 Task: Add Sprouts Salt & Vinegar Kettle Chips to the cart.
Action: Mouse moved to (30, 291)
Screenshot: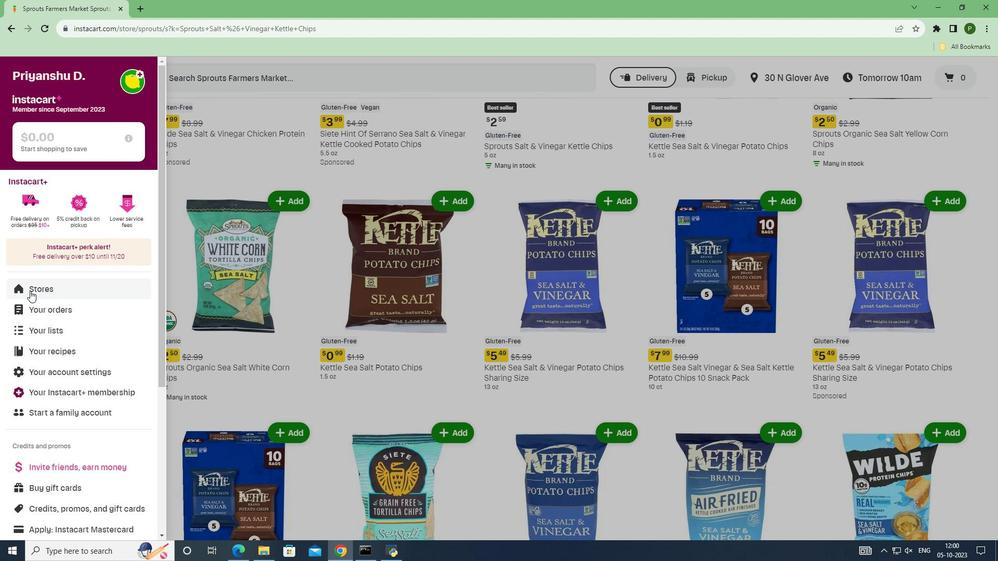 
Action: Mouse pressed left at (30, 291)
Screenshot: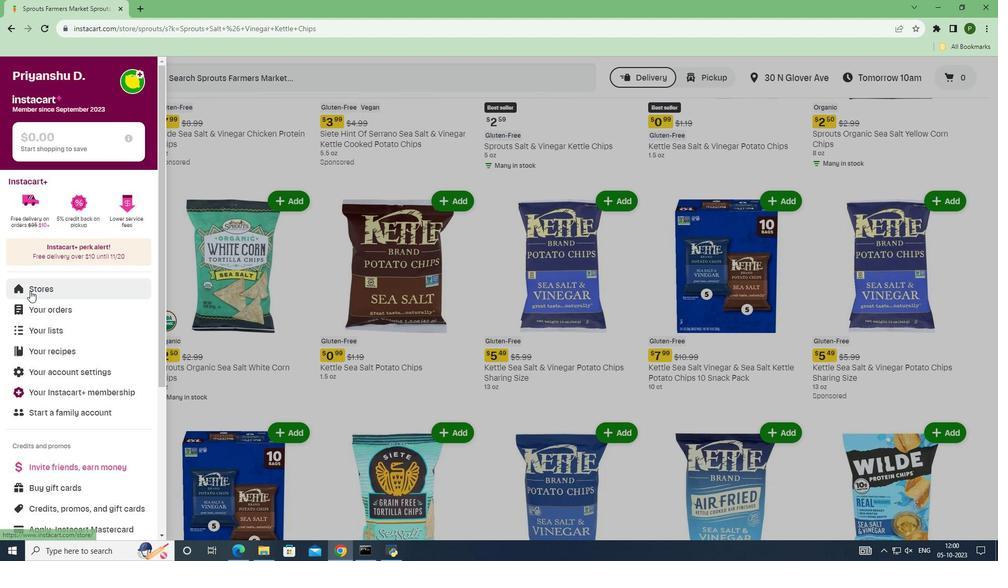 
Action: Mouse moved to (237, 128)
Screenshot: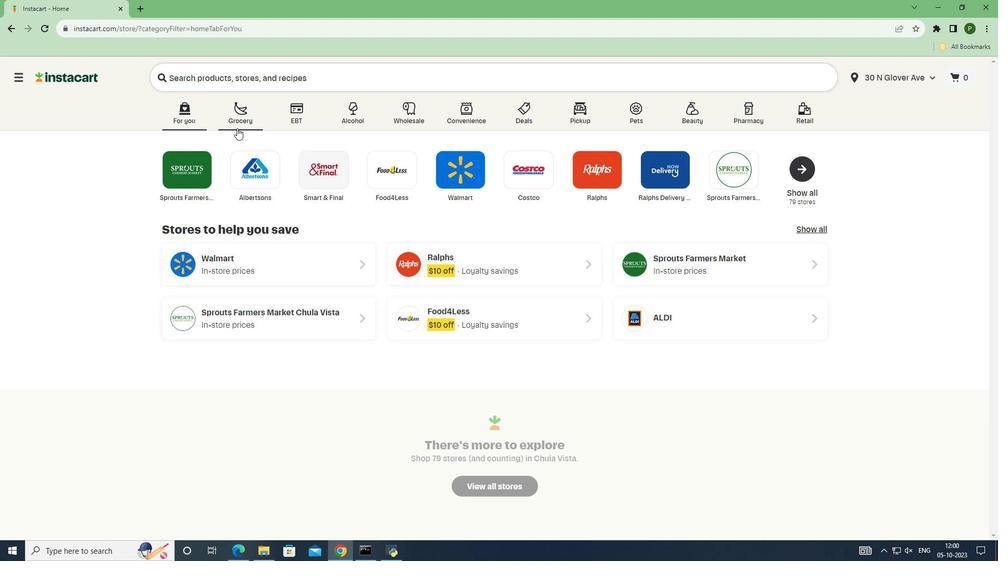 
Action: Mouse pressed left at (237, 128)
Screenshot: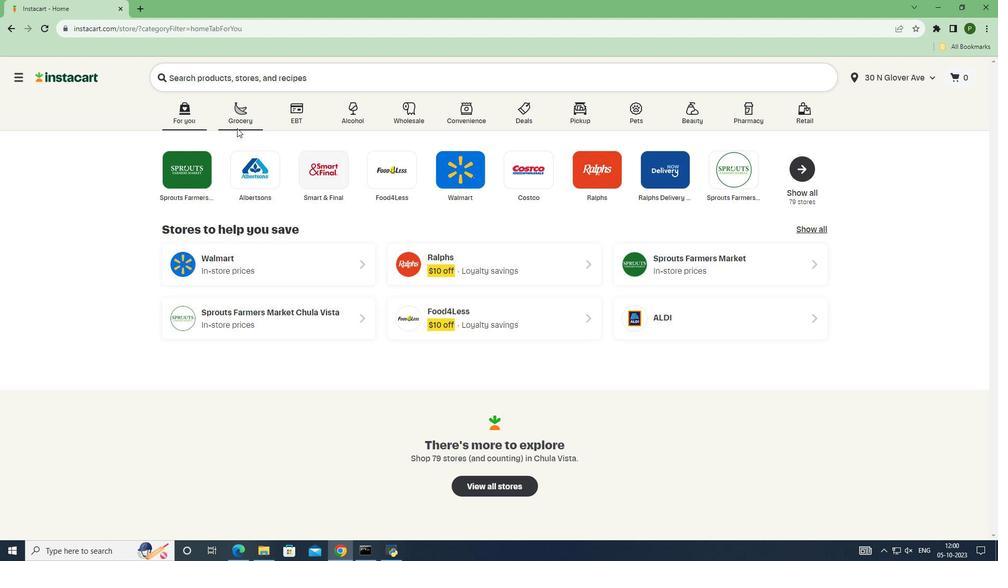 
Action: Mouse moved to (624, 244)
Screenshot: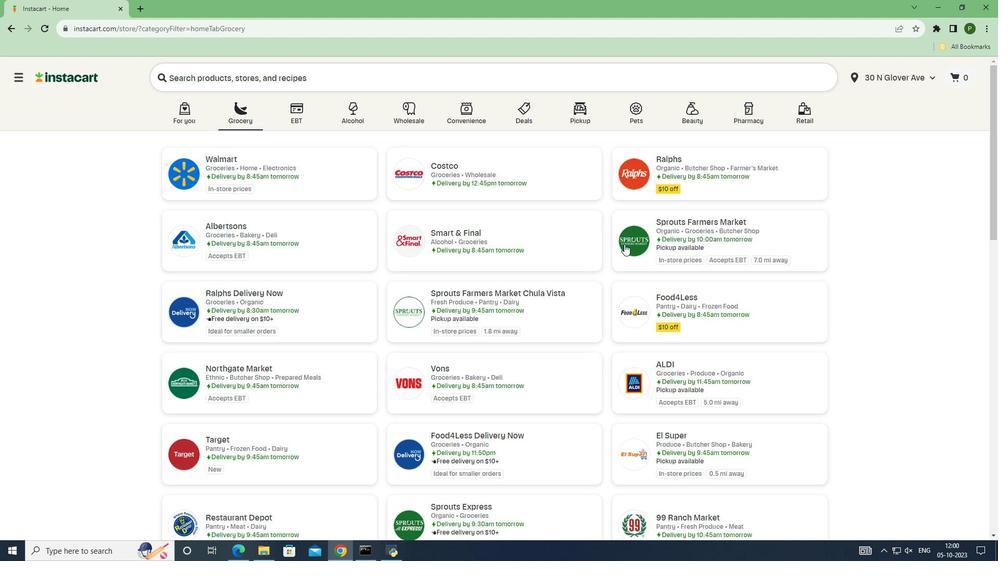 
Action: Mouse pressed left at (624, 244)
Screenshot: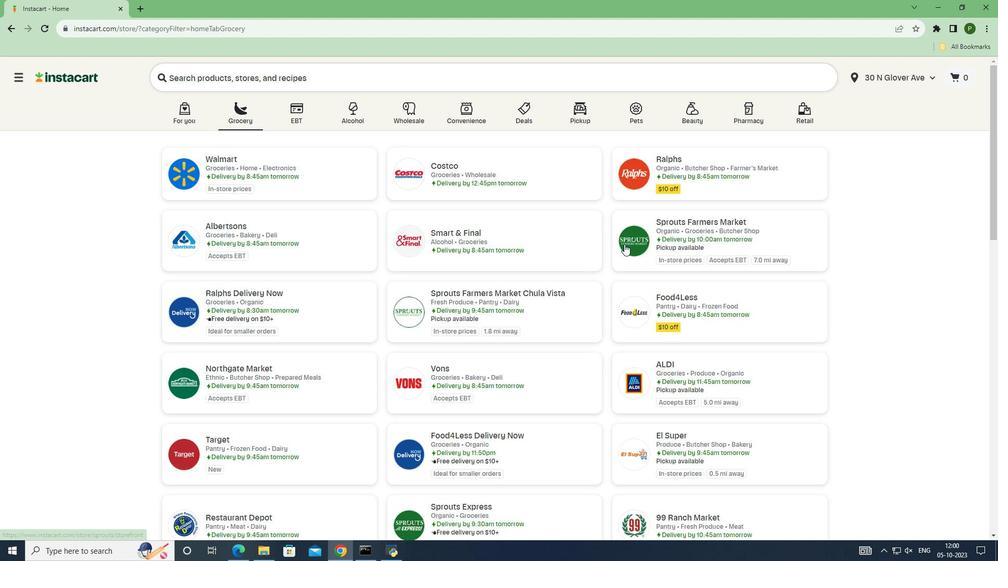 
Action: Mouse moved to (92, 299)
Screenshot: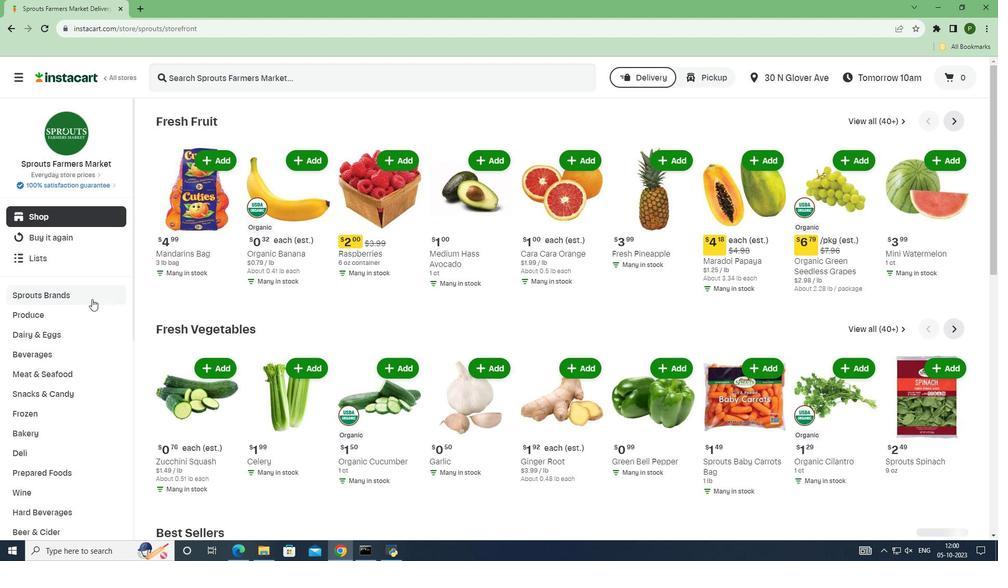 
Action: Mouse pressed left at (92, 299)
Screenshot: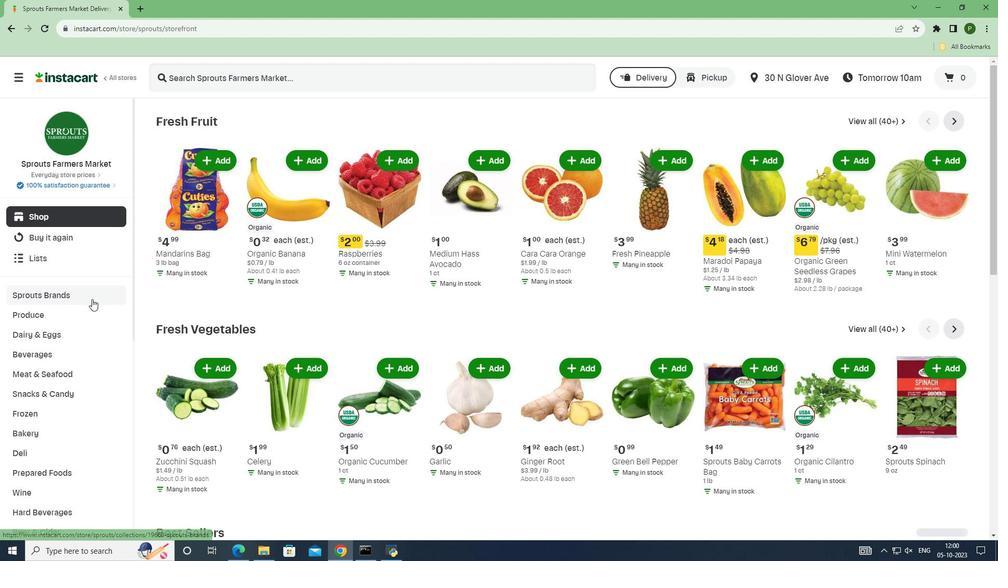 
Action: Mouse moved to (59, 376)
Screenshot: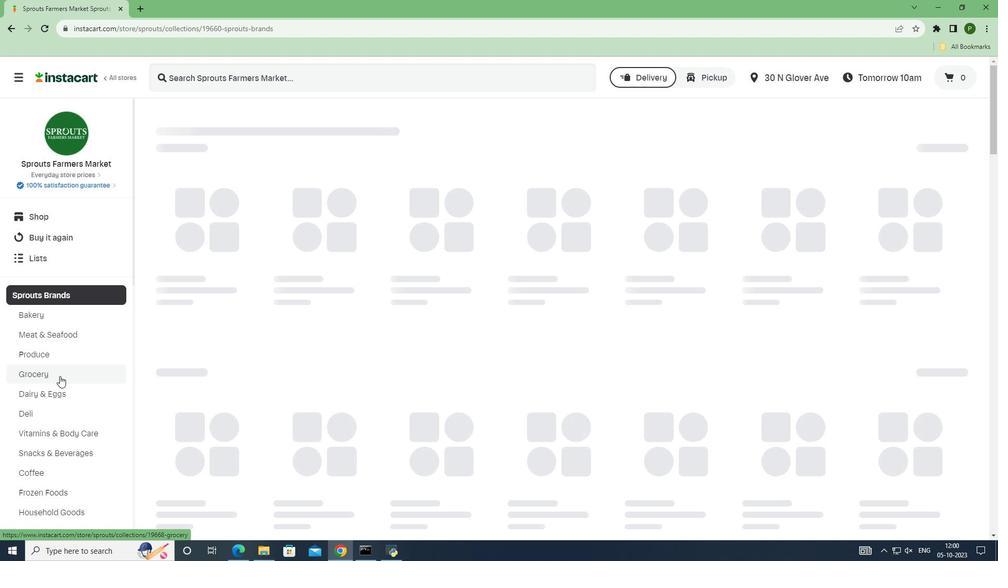 
Action: Mouse pressed left at (59, 376)
Screenshot: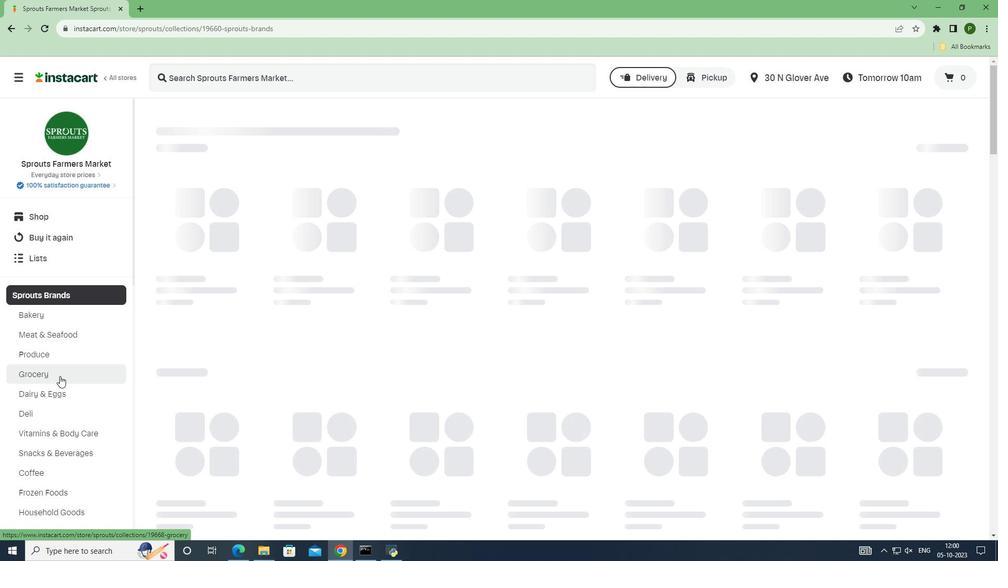 
Action: Mouse moved to (223, 250)
Screenshot: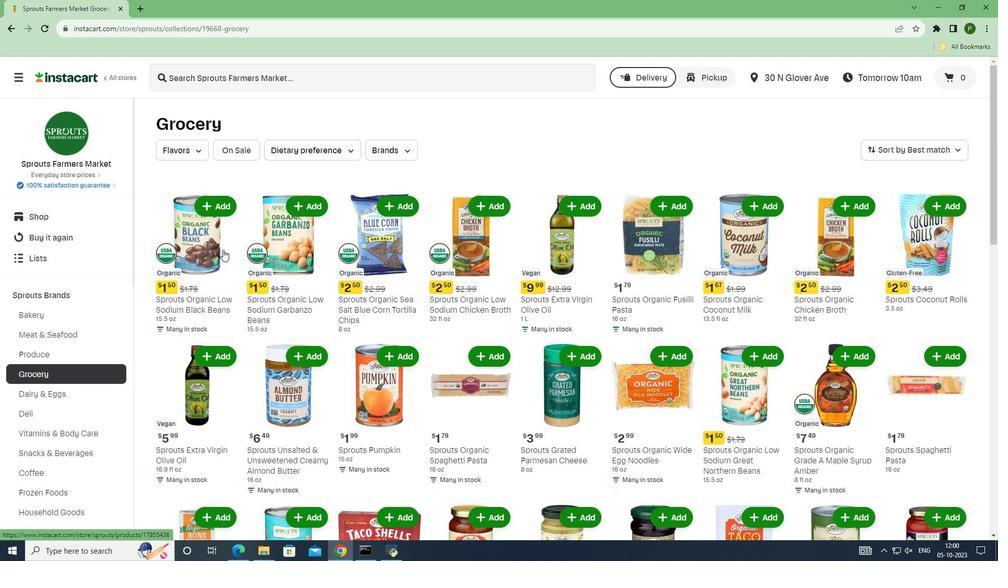 
Action: Mouse scrolled (223, 249) with delta (0, 0)
Screenshot: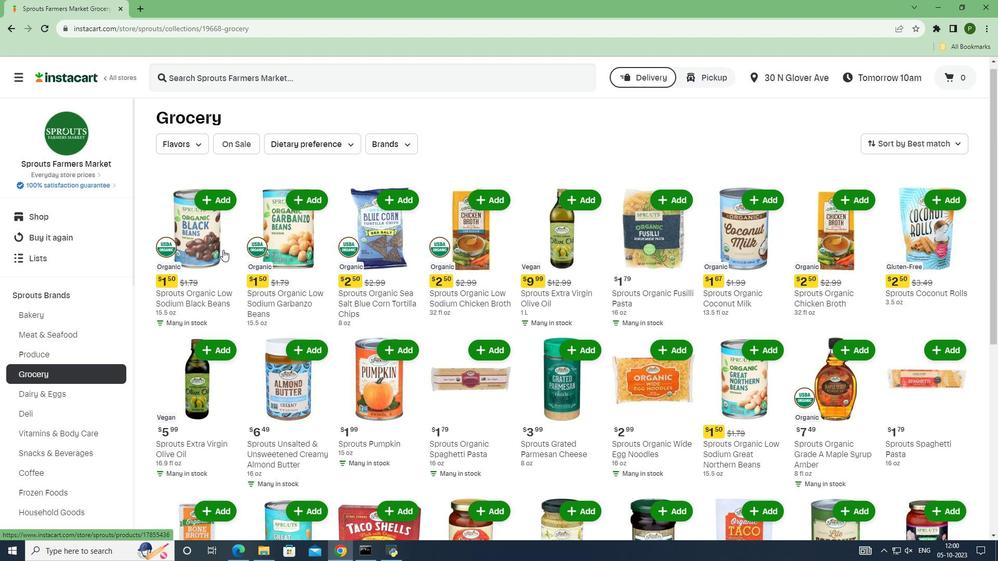 
Action: Mouse scrolled (223, 249) with delta (0, 0)
Screenshot: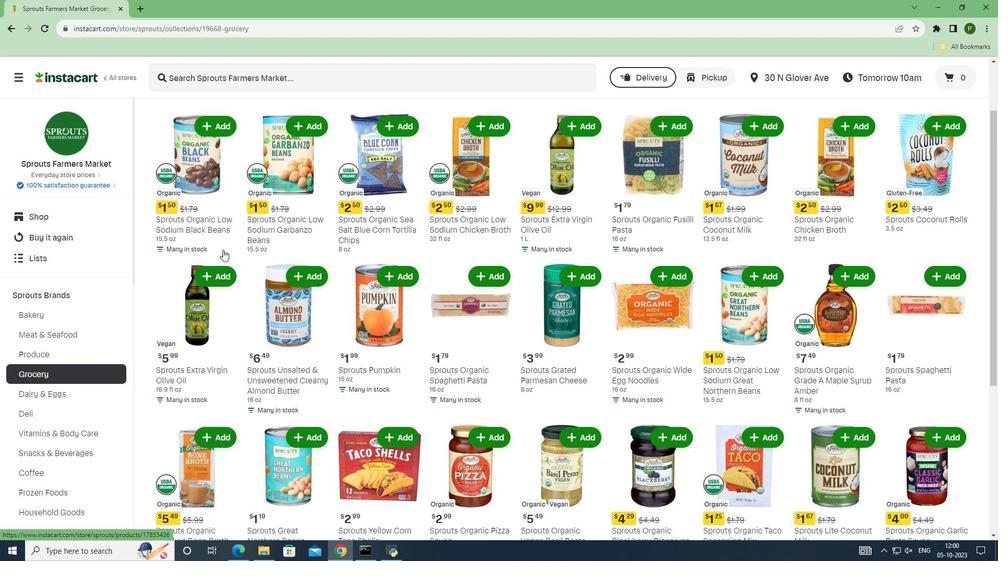 
Action: Mouse scrolled (223, 249) with delta (0, 0)
Screenshot: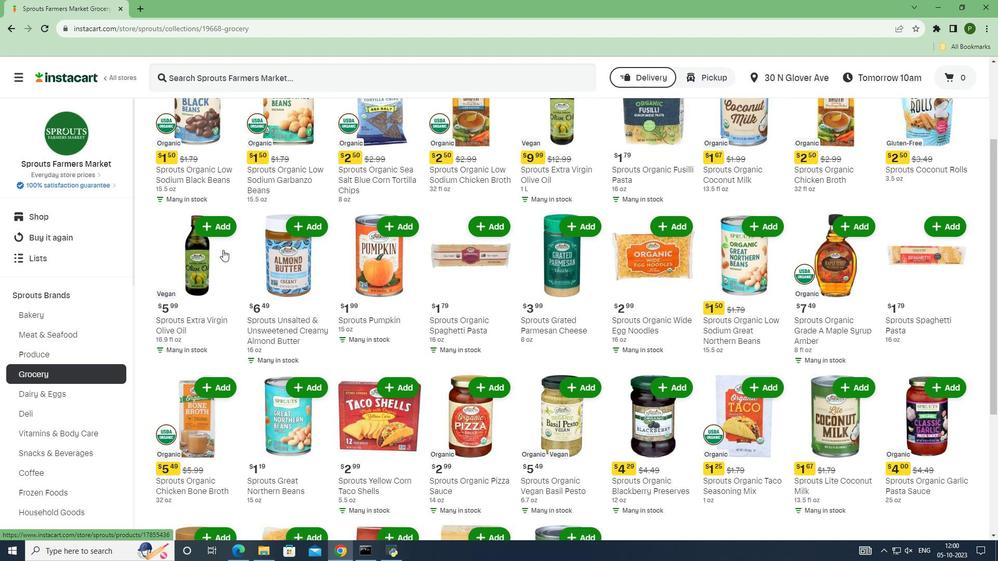 
Action: Mouse moved to (223, 250)
Screenshot: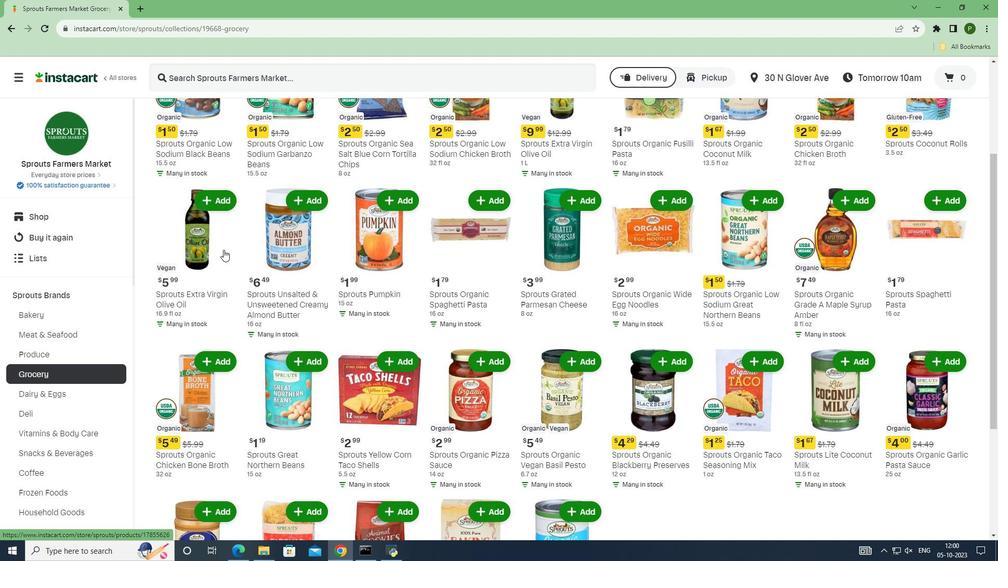 
Action: Mouse scrolled (223, 249) with delta (0, 0)
Screenshot: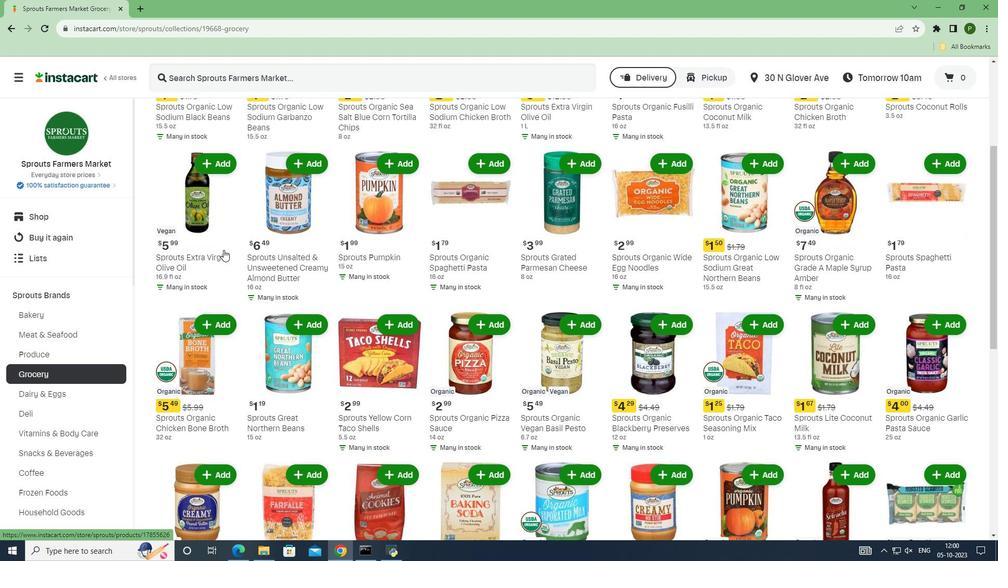 
Action: Mouse scrolled (223, 249) with delta (0, 0)
Screenshot: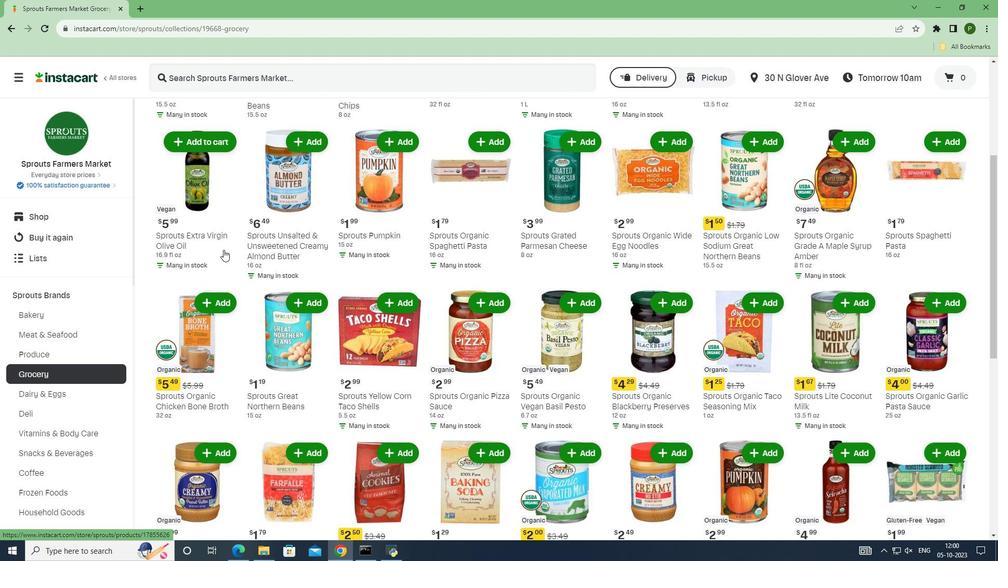 
Action: Mouse scrolled (223, 249) with delta (0, 0)
Screenshot: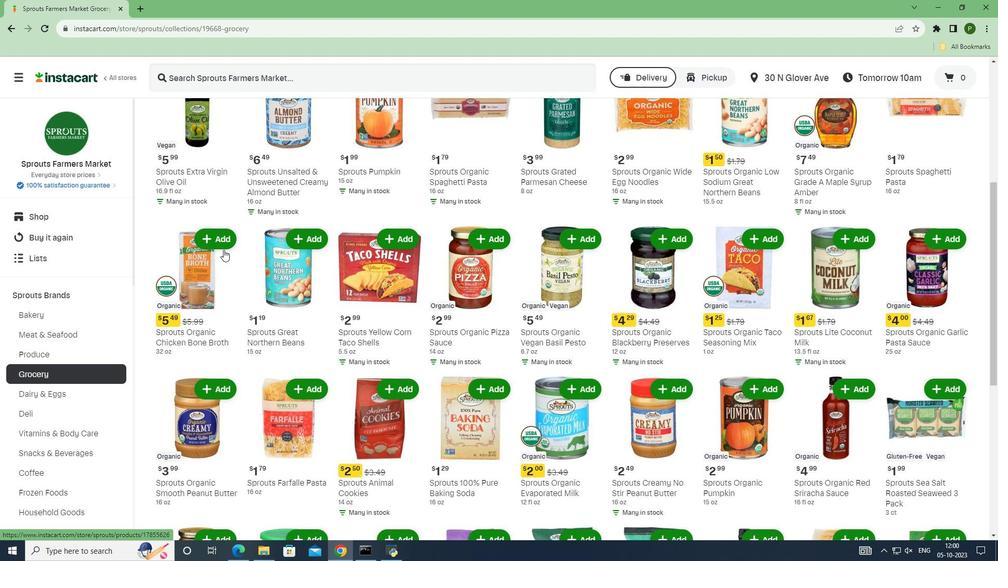
Action: Mouse scrolled (223, 249) with delta (0, 0)
Screenshot: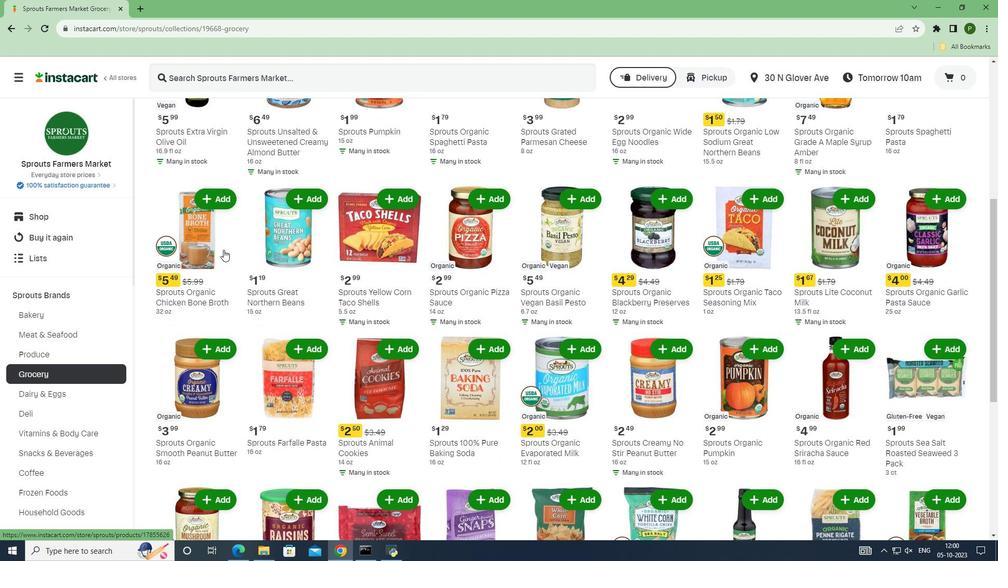 
Action: Mouse scrolled (223, 249) with delta (0, 0)
Screenshot: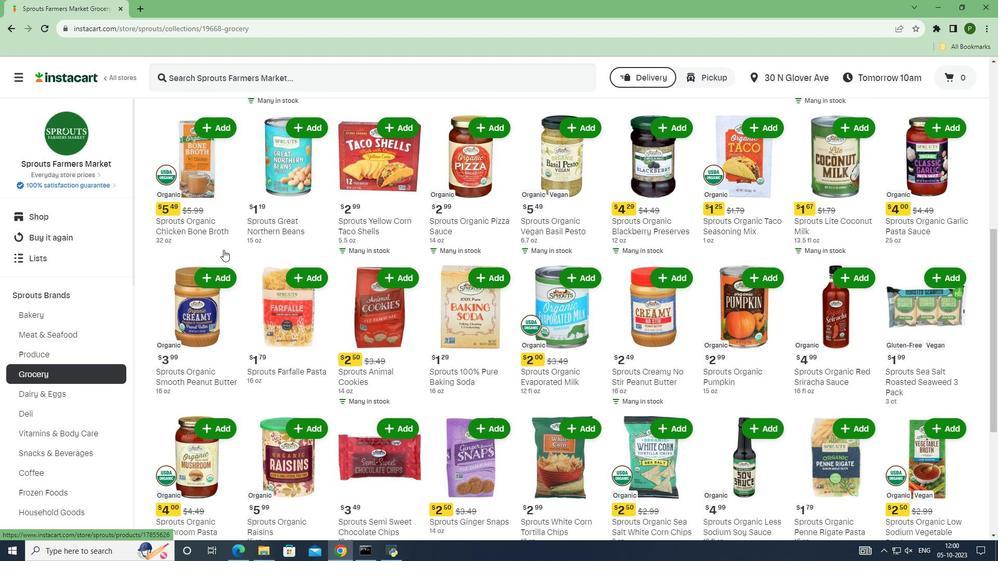 
Action: Mouse scrolled (223, 249) with delta (0, 0)
Screenshot: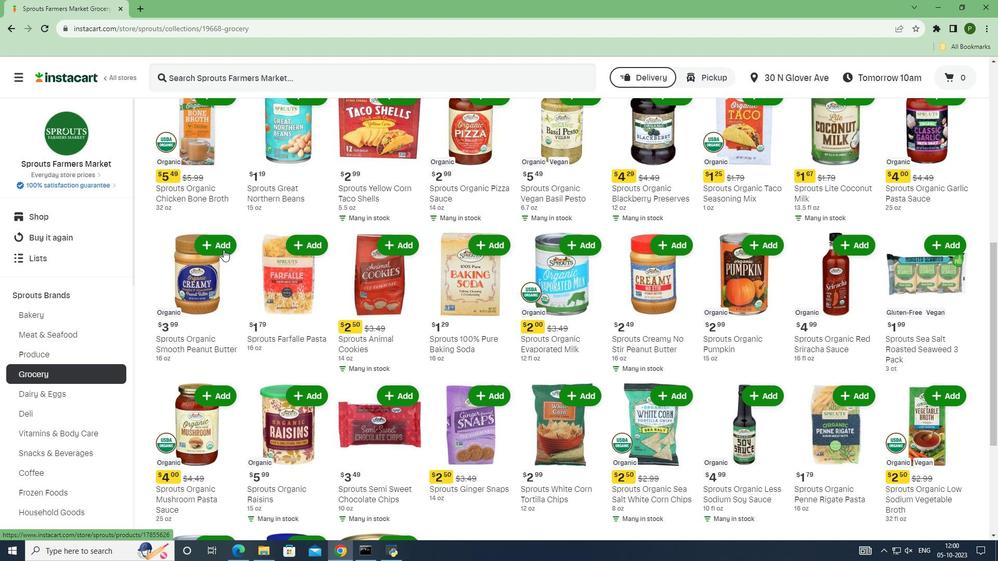 
Action: Mouse scrolled (223, 249) with delta (0, 0)
Screenshot: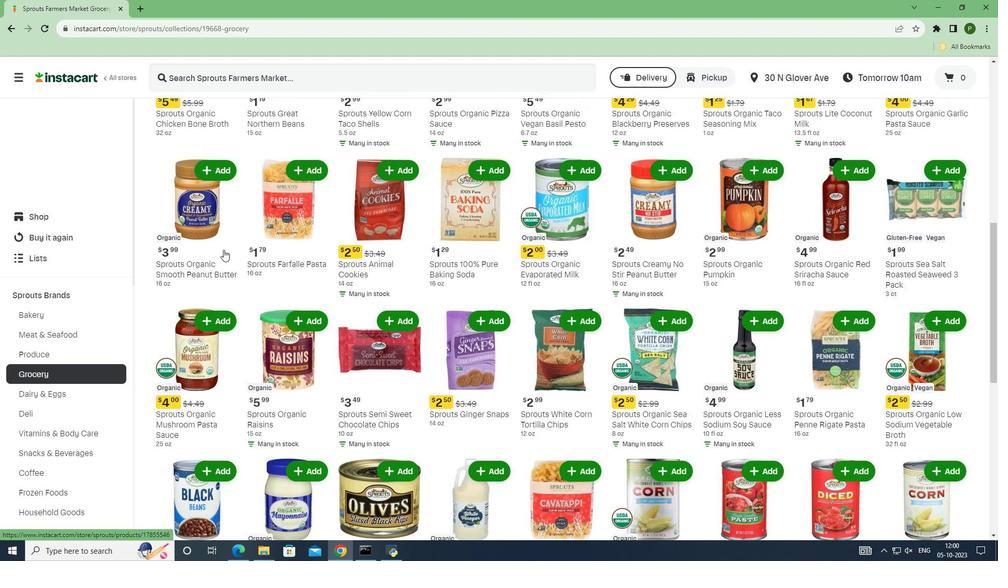 
Action: Mouse scrolled (223, 249) with delta (0, 0)
Screenshot: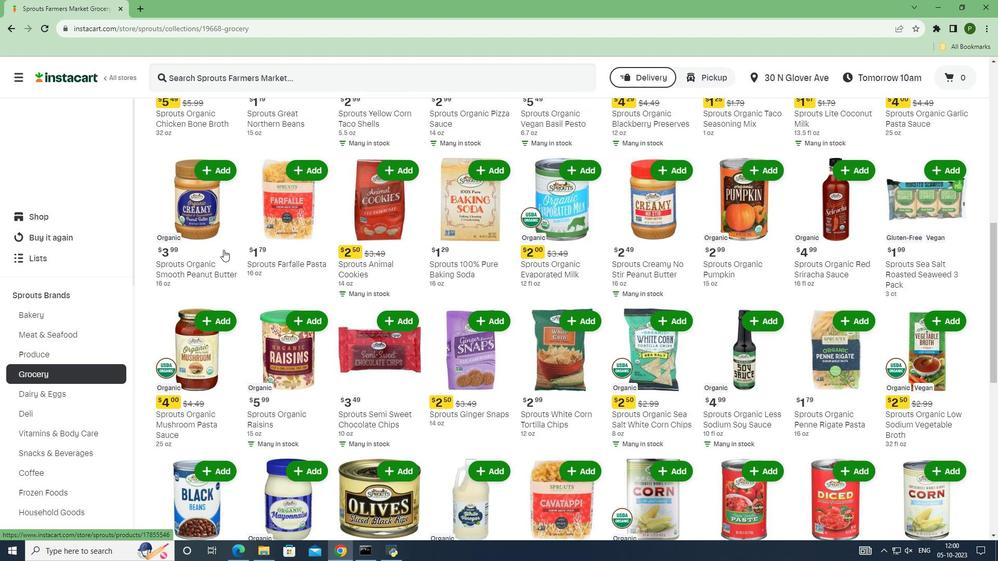 
Action: Mouse scrolled (223, 249) with delta (0, 0)
Screenshot: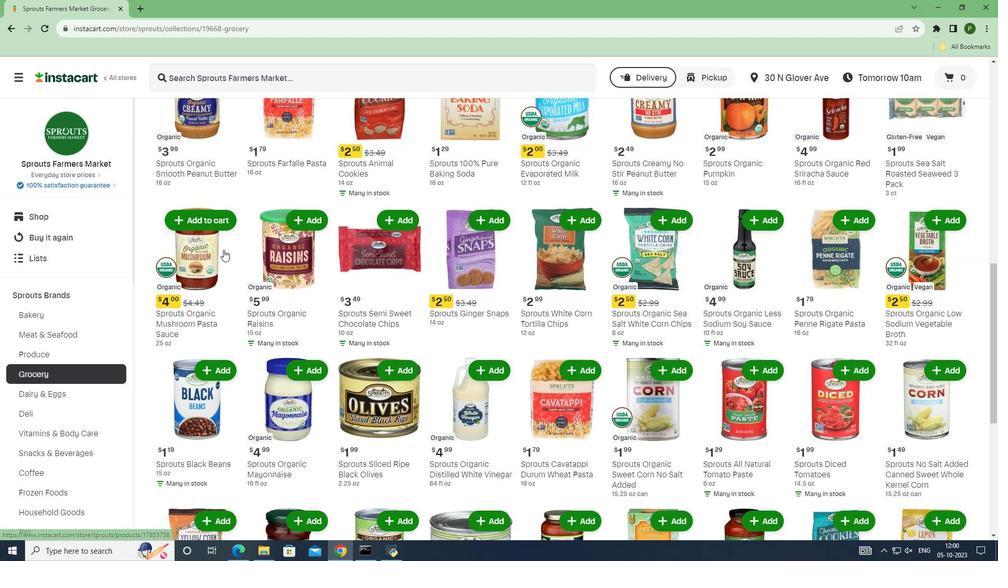 
Action: Mouse scrolled (223, 249) with delta (0, 0)
Screenshot: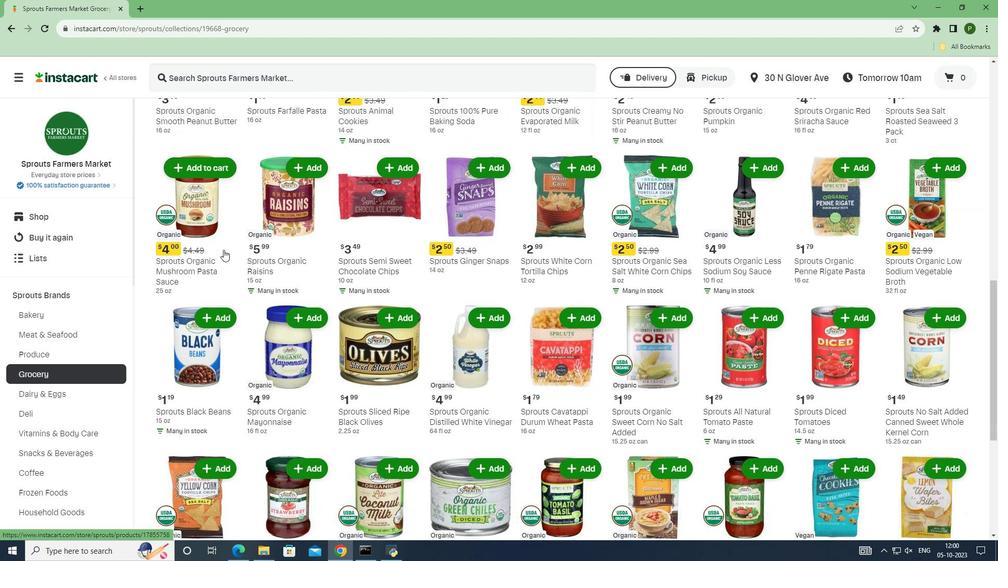 
Action: Mouse scrolled (223, 249) with delta (0, 0)
Screenshot: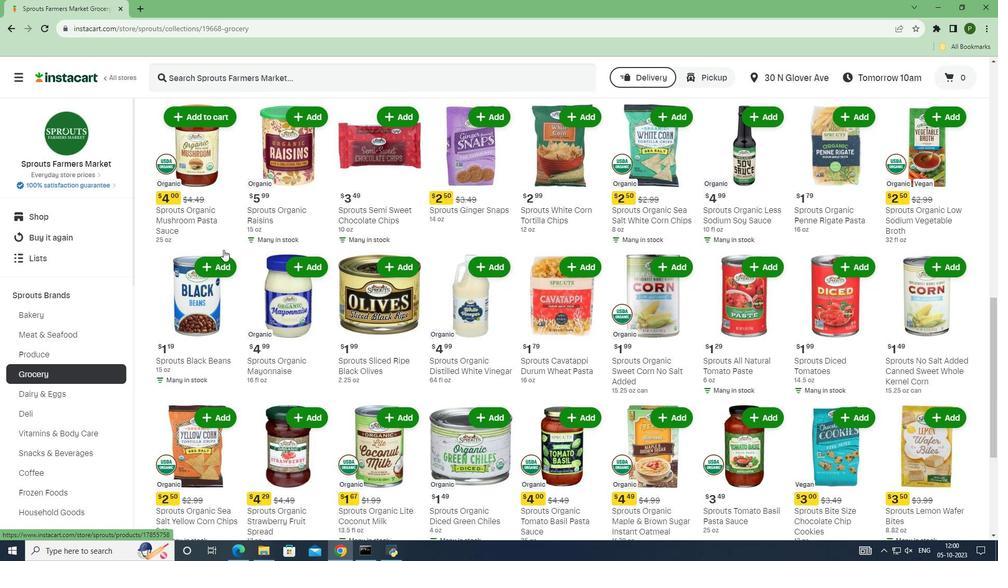 
Action: Mouse scrolled (223, 249) with delta (0, 0)
Screenshot: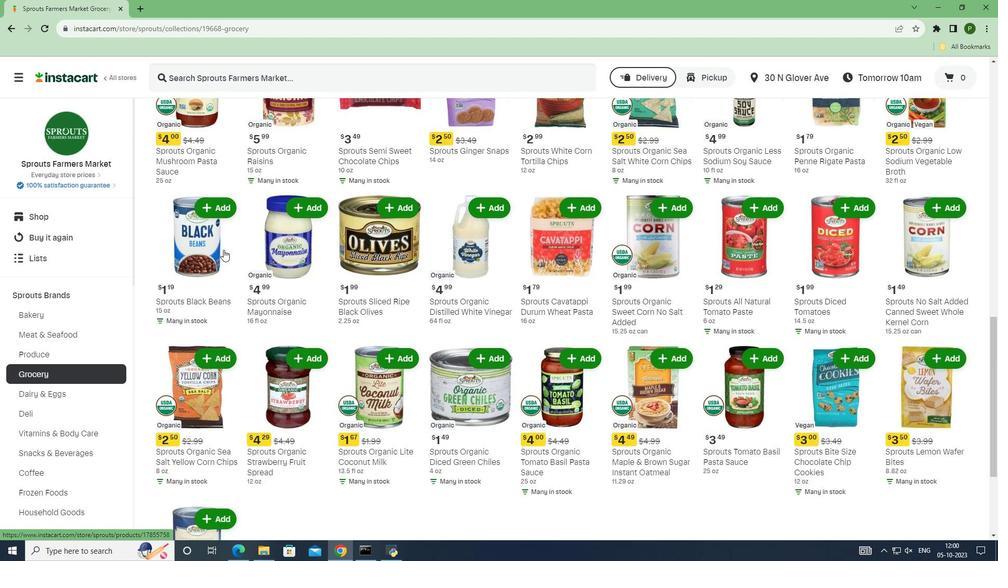 
Action: Mouse scrolled (223, 249) with delta (0, 0)
Screenshot: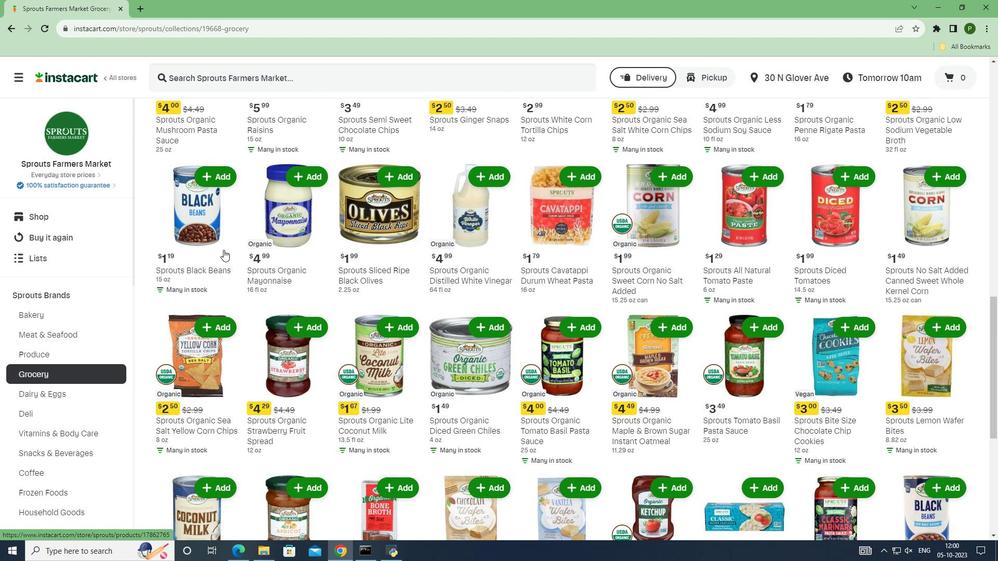
Action: Mouse scrolled (223, 249) with delta (0, 0)
Screenshot: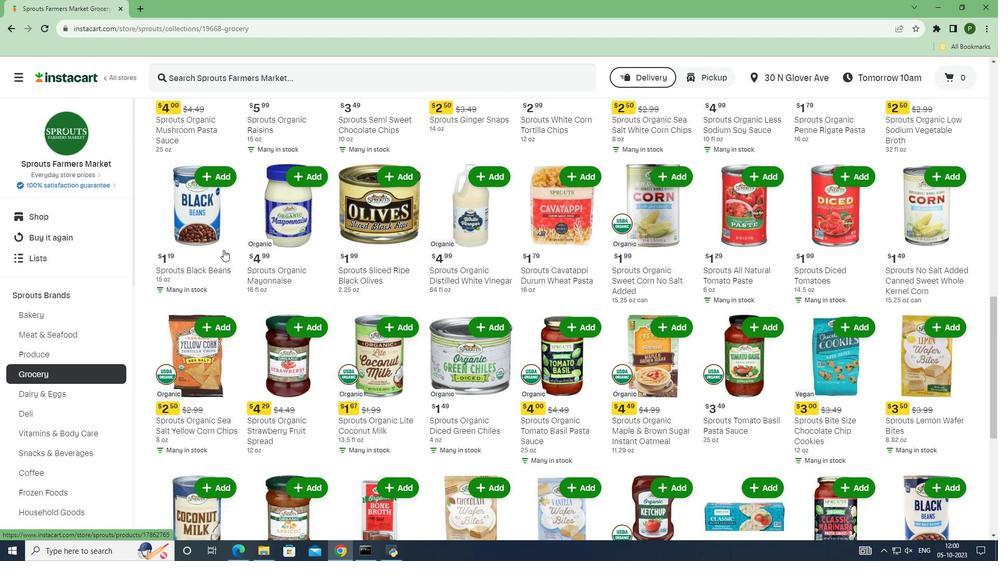 
Action: Mouse scrolled (223, 249) with delta (0, 0)
Screenshot: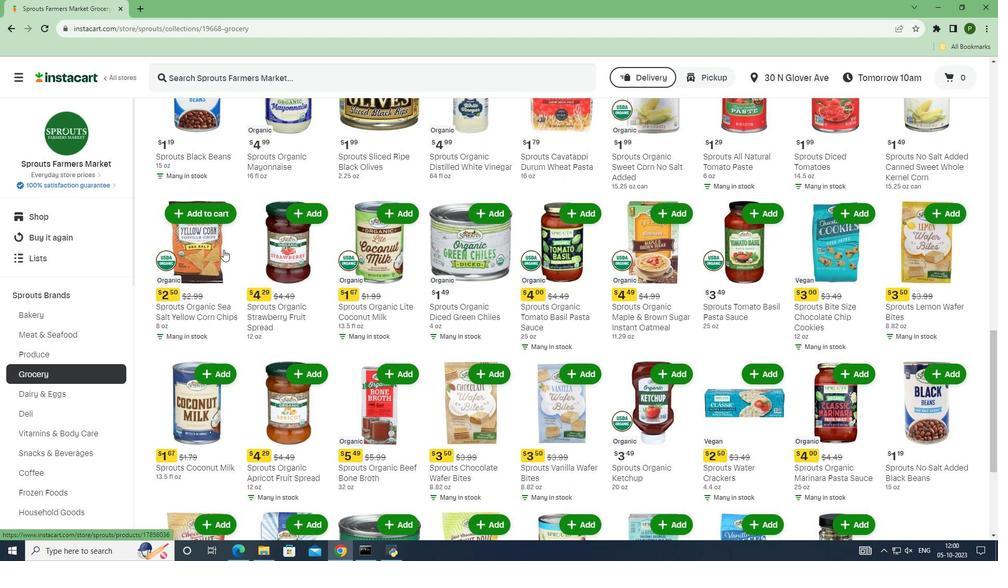
Action: Mouse scrolled (223, 249) with delta (0, 0)
Screenshot: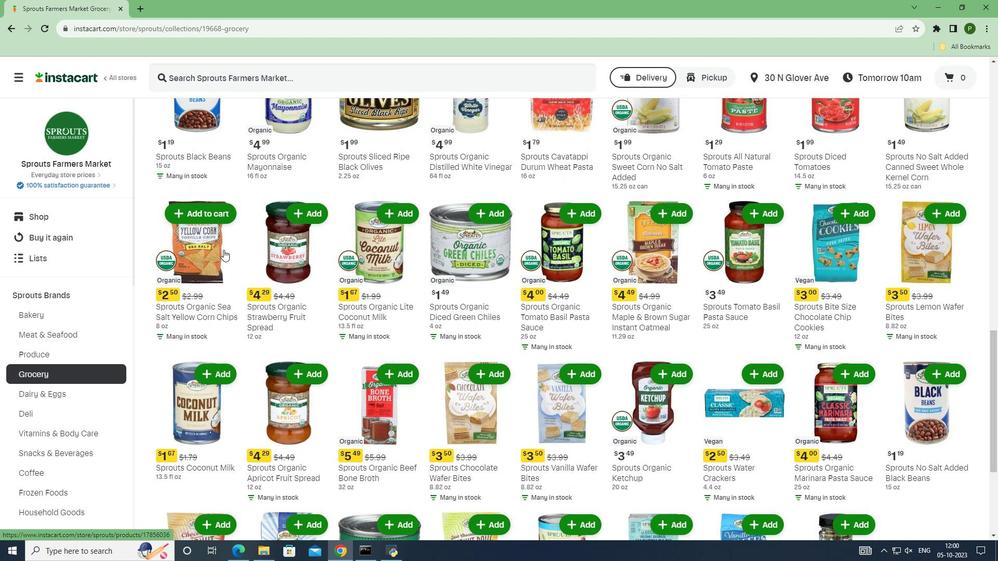 
Action: Mouse scrolled (223, 249) with delta (0, 0)
Screenshot: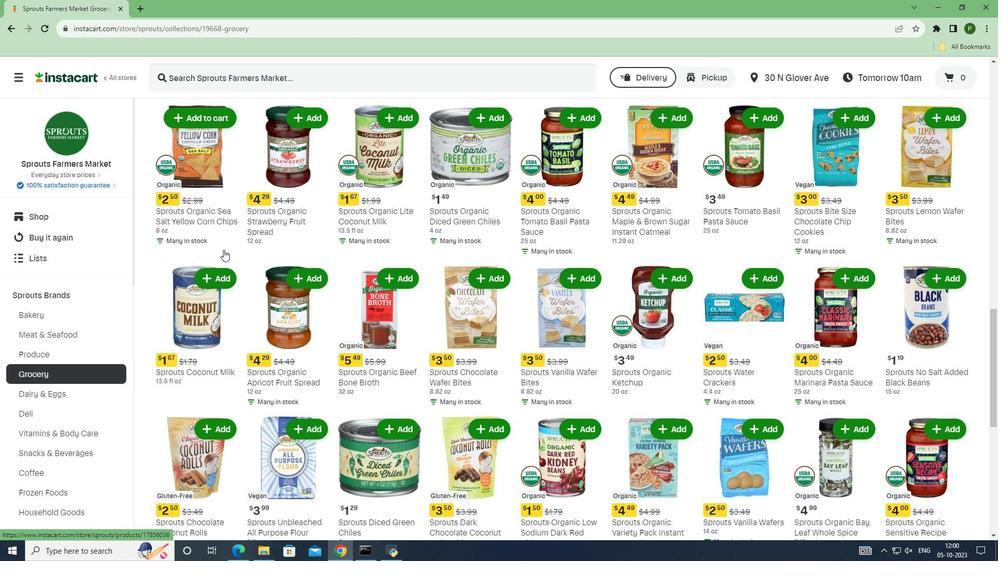 
Action: Mouse scrolled (223, 249) with delta (0, 0)
Screenshot: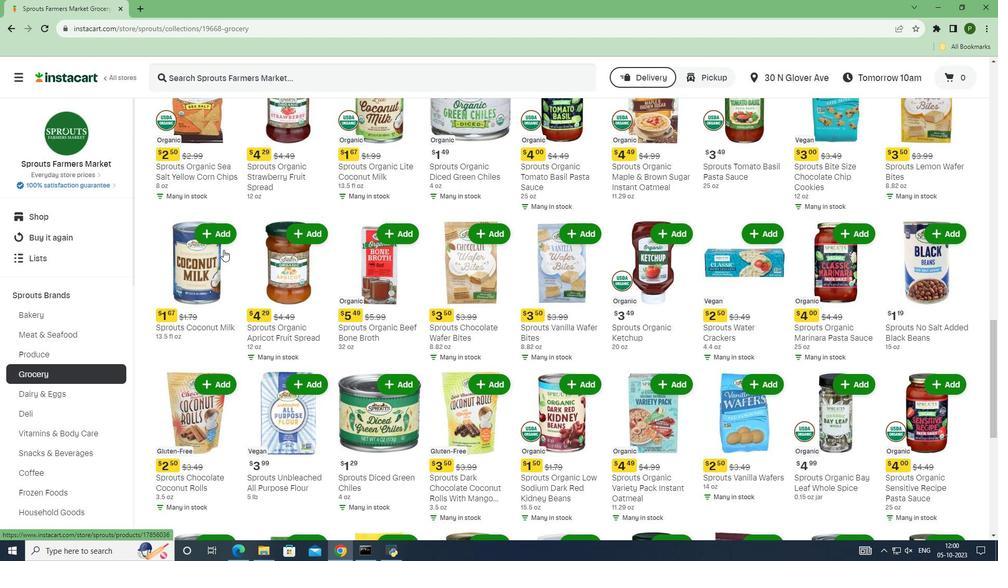 
Action: Mouse scrolled (223, 249) with delta (0, 0)
Screenshot: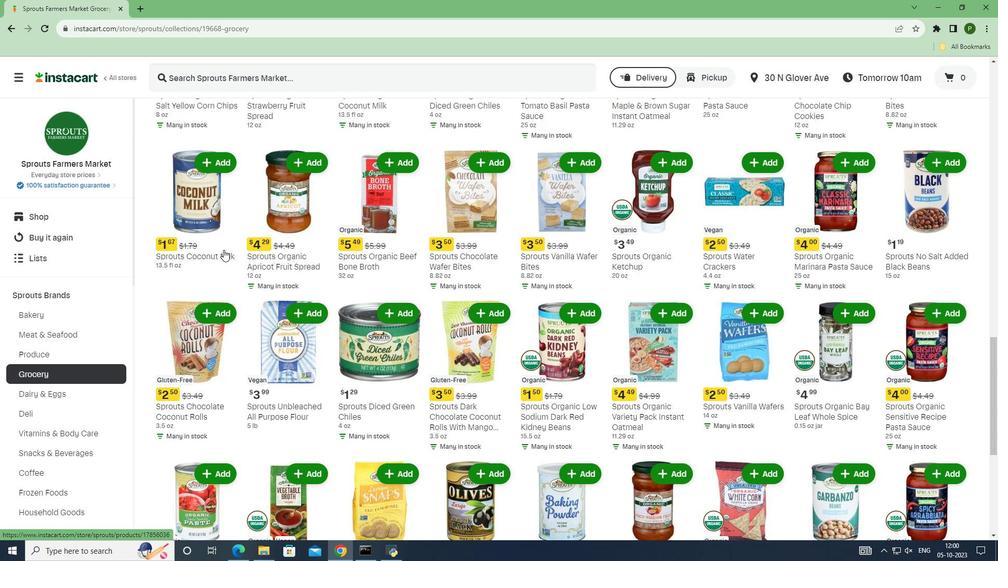 
Action: Mouse scrolled (223, 249) with delta (0, 0)
Screenshot: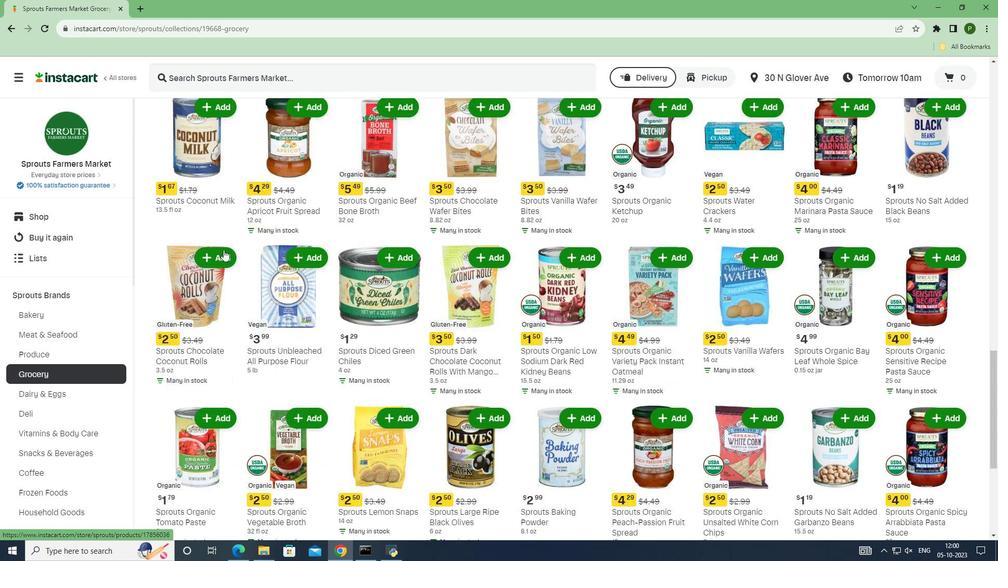 
Action: Mouse scrolled (223, 249) with delta (0, 0)
Screenshot: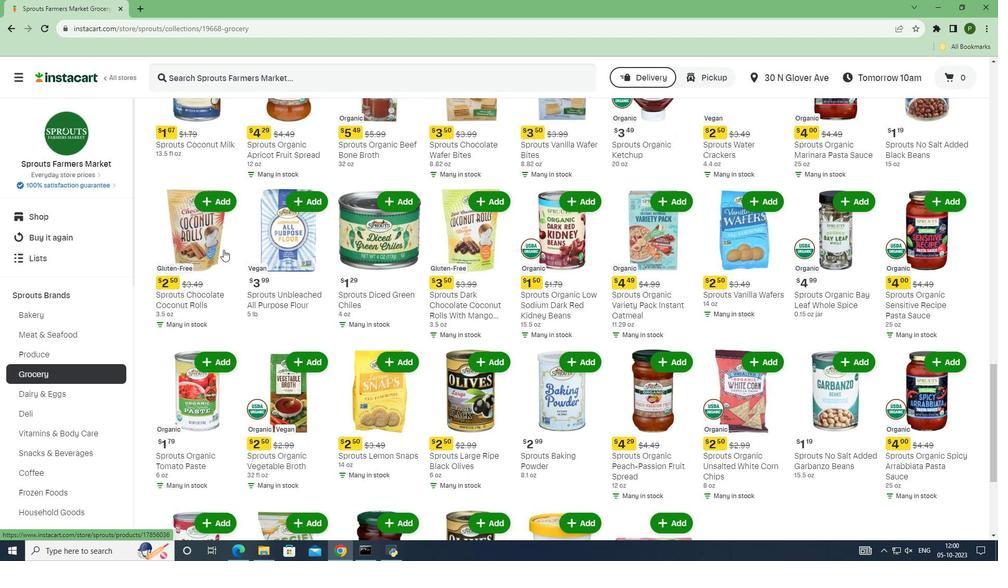 
Action: Mouse scrolled (223, 249) with delta (0, 0)
Screenshot: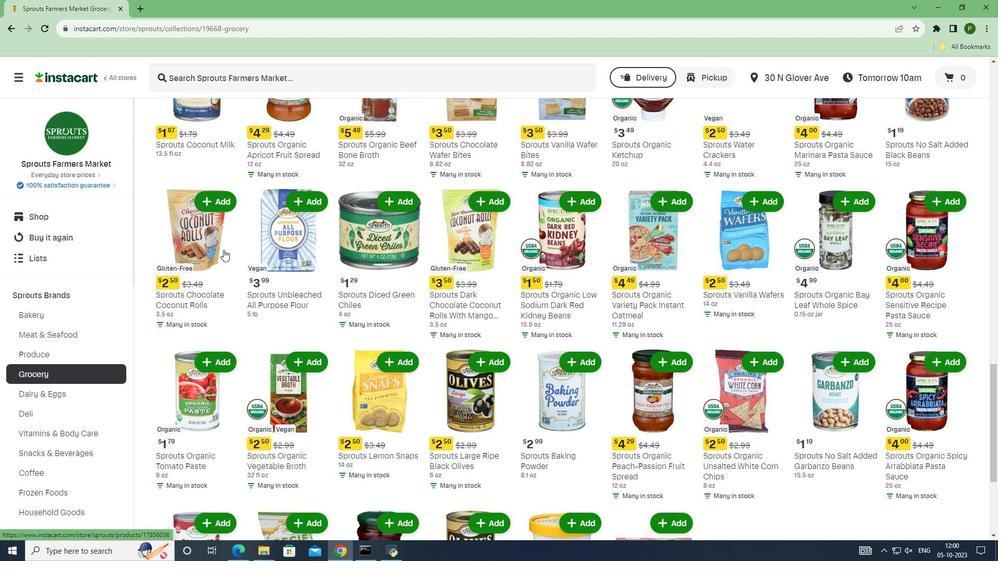 
Action: Mouse scrolled (223, 249) with delta (0, 0)
Screenshot: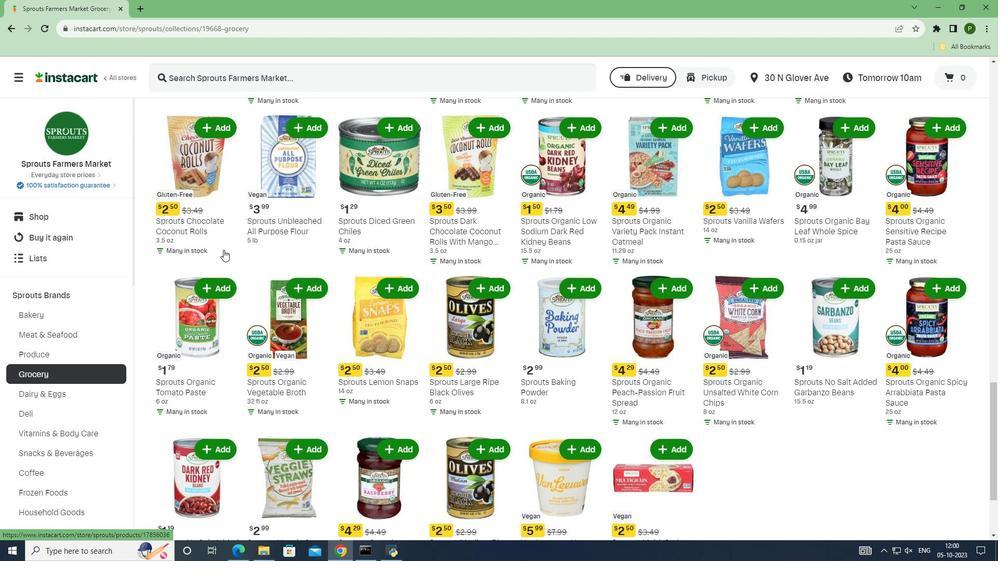 
Action: Mouse scrolled (223, 249) with delta (0, 0)
Screenshot: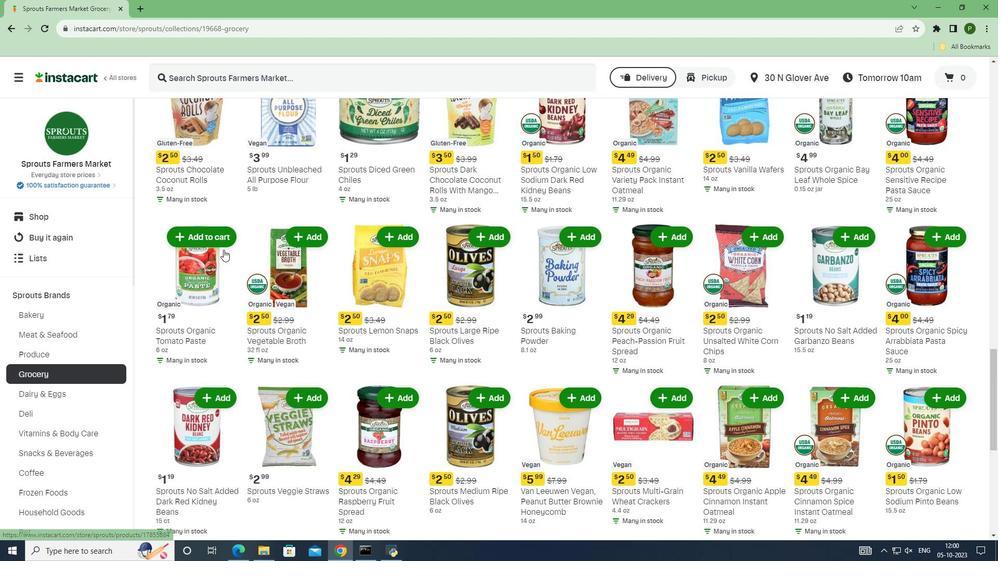 
Action: Mouse scrolled (223, 249) with delta (0, 0)
Screenshot: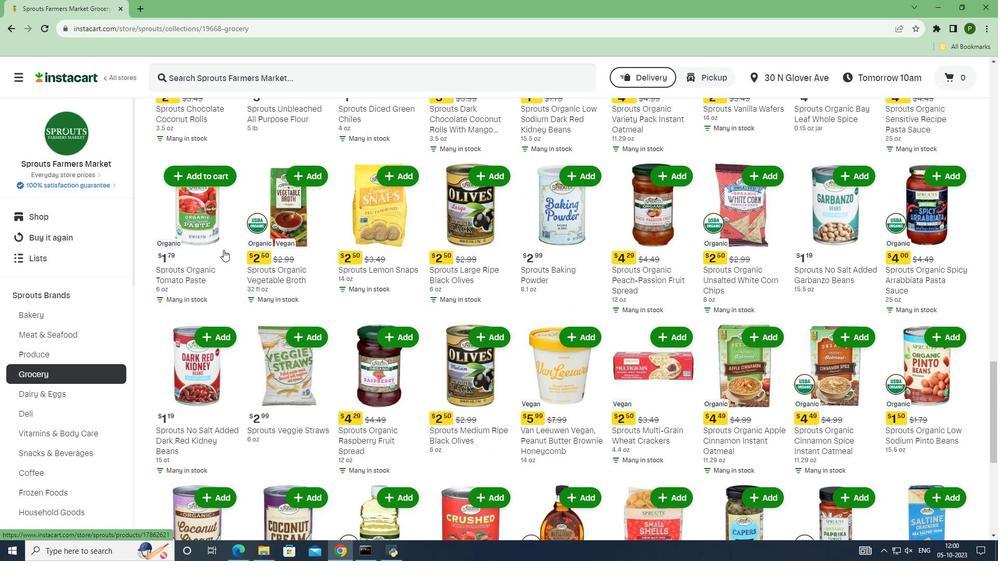 
Action: Mouse scrolled (223, 249) with delta (0, 0)
Screenshot: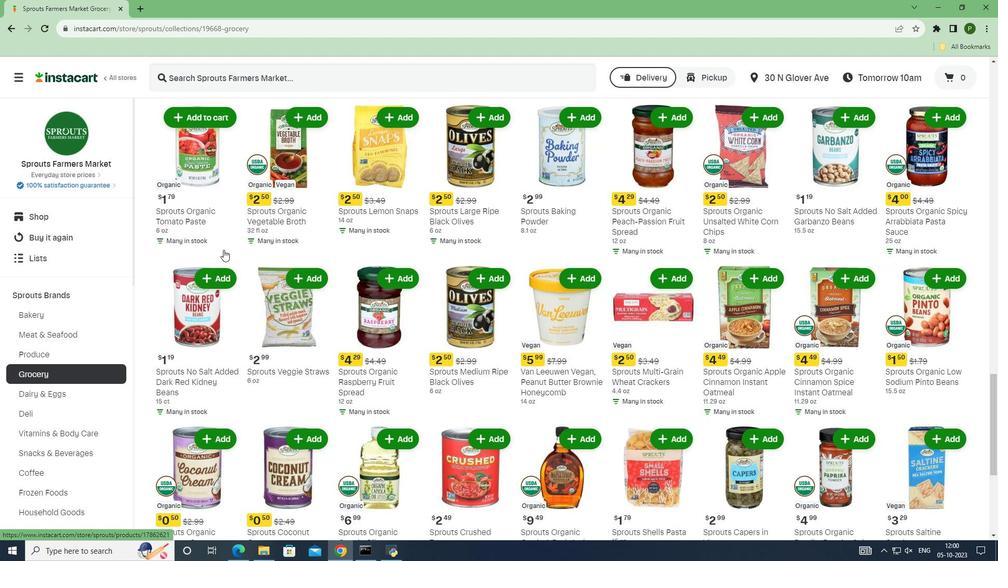 
Action: Mouse scrolled (223, 249) with delta (0, 0)
Screenshot: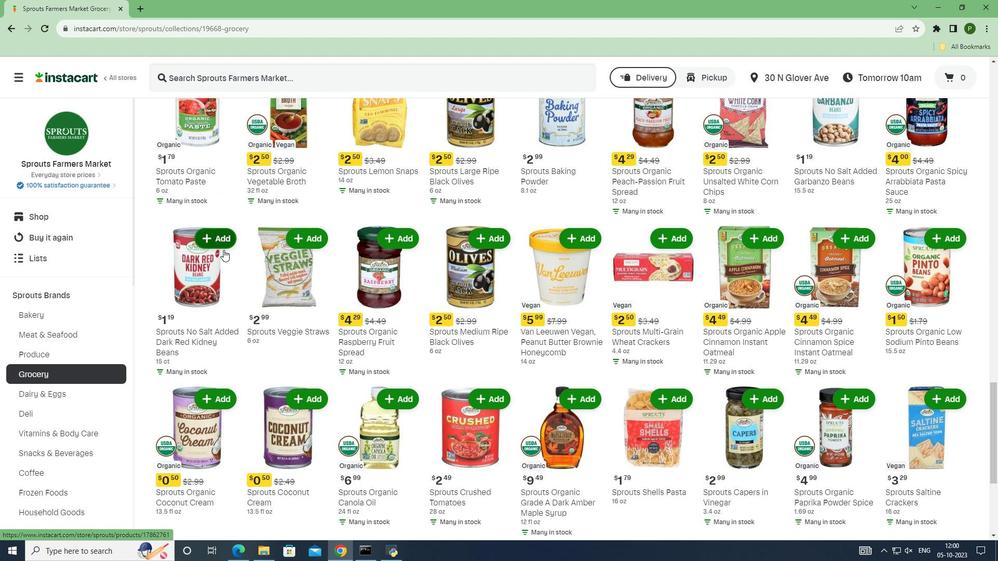 
Action: Mouse scrolled (223, 249) with delta (0, 0)
Screenshot: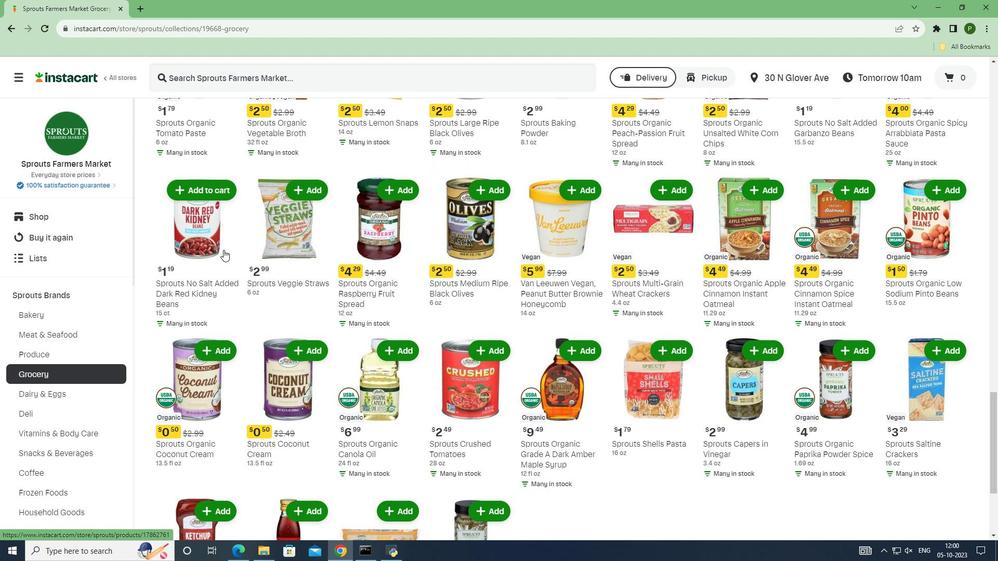 
Action: Mouse scrolled (223, 249) with delta (0, 0)
Screenshot: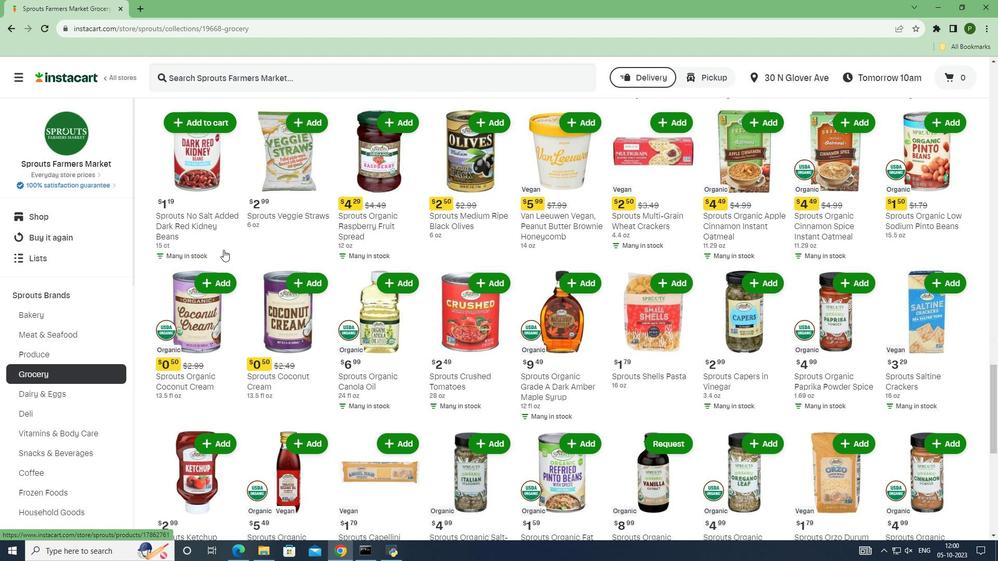 
Action: Mouse scrolled (223, 249) with delta (0, 0)
Screenshot: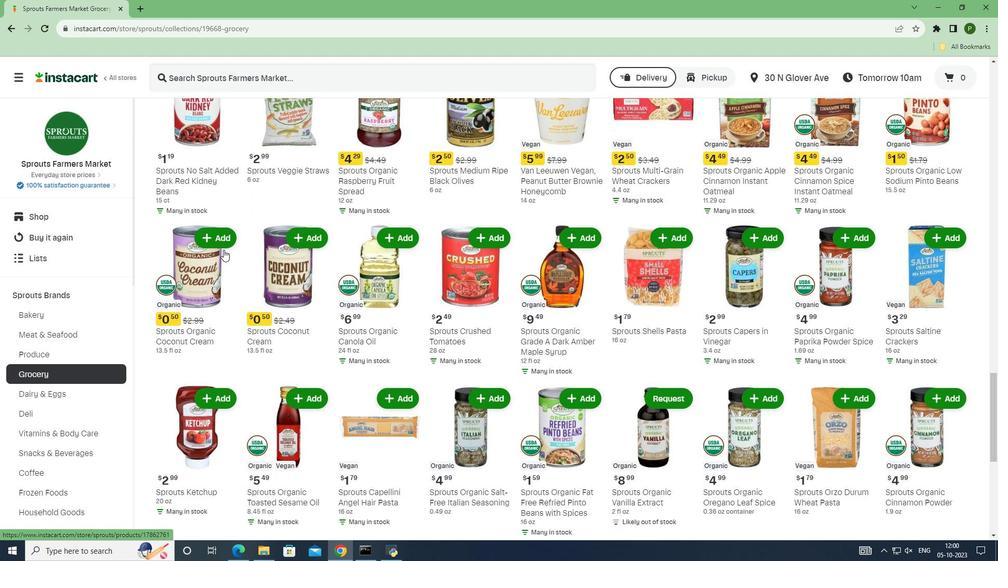 
Action: Mouse scrolled (223, 249) with delta (0, 0)
Screenshot: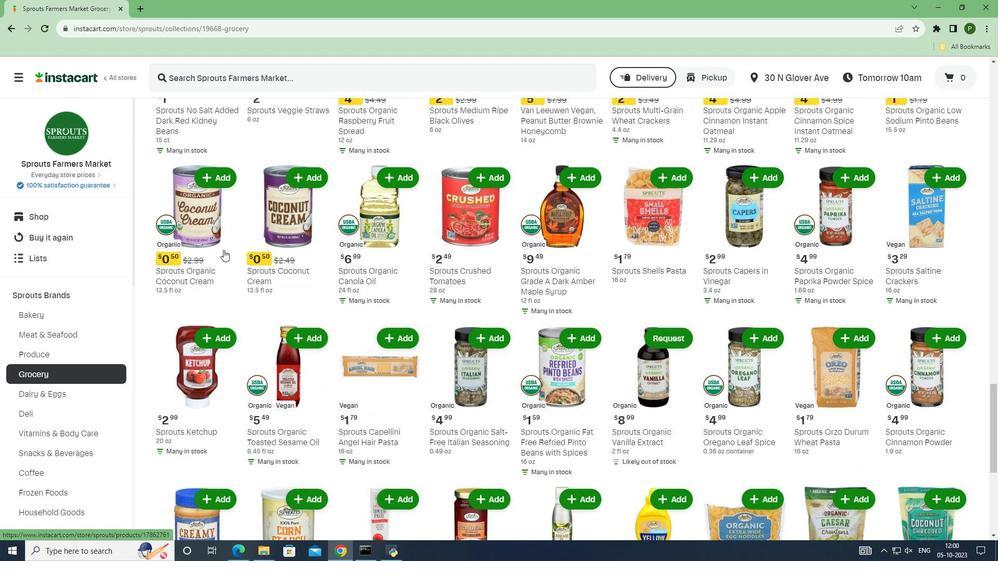 
Action: Mouse scrolled (223, 249) with delta (0, 0)
Screenshot: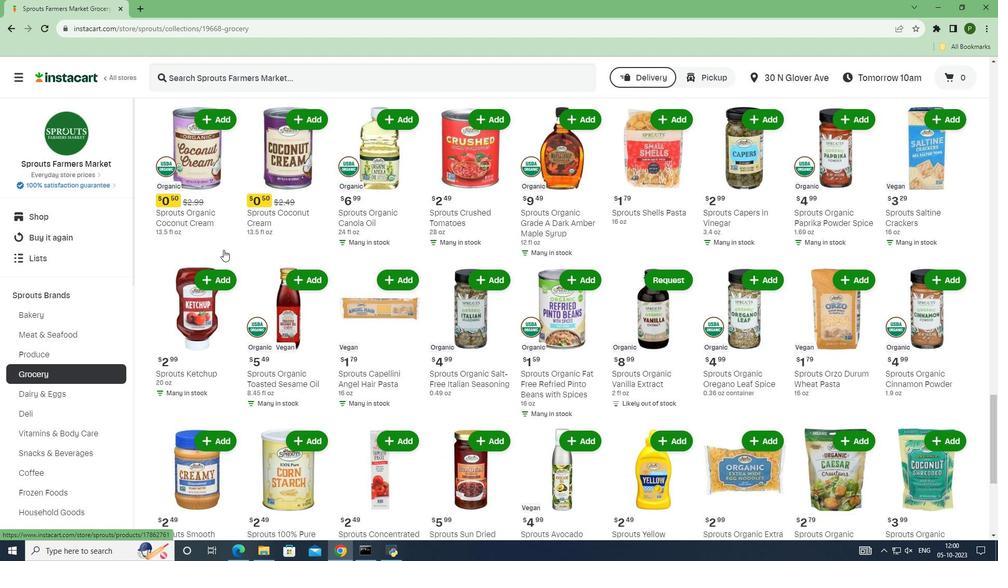 
Action: Mouse scrolled (223, 249) with delta (0, 0)
Screenshot: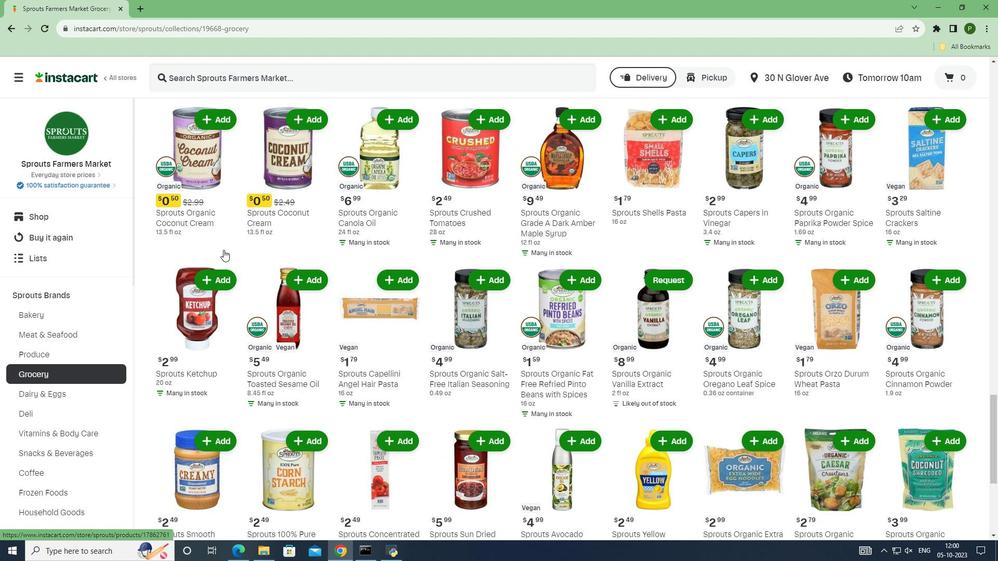 
Action: Mouse scrolled (223, 249) with delta (0, 0)
Screenshot: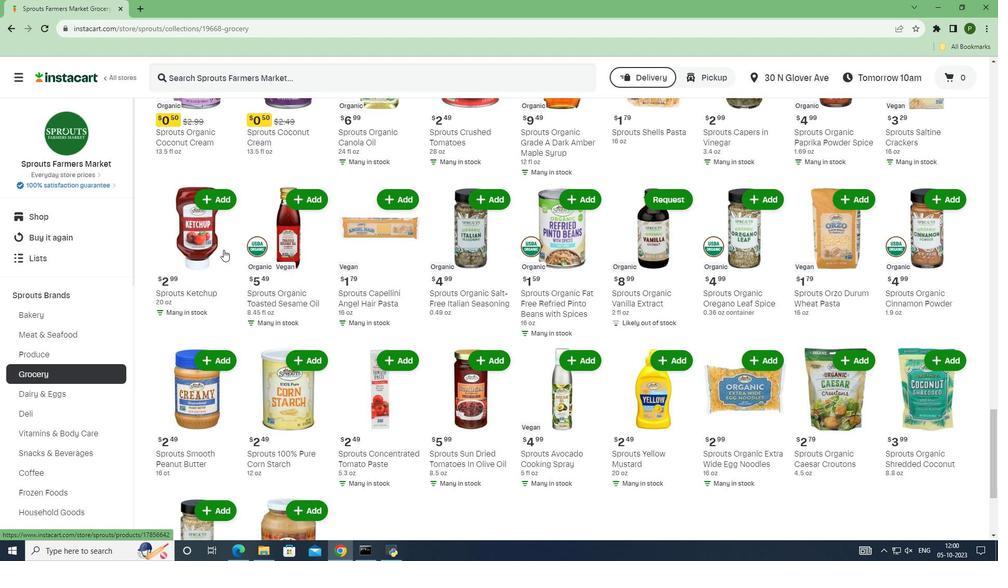 
Action: Mouse moved to (285, 270)
Screenshot: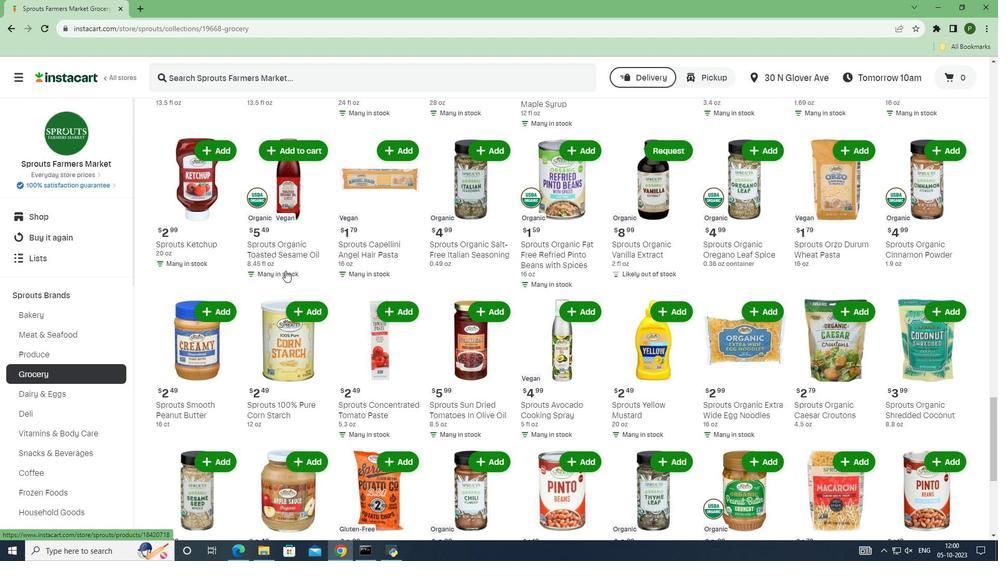 
Action: Mouse scrolled (285, 270) with delta (0, 0)
Screenshot: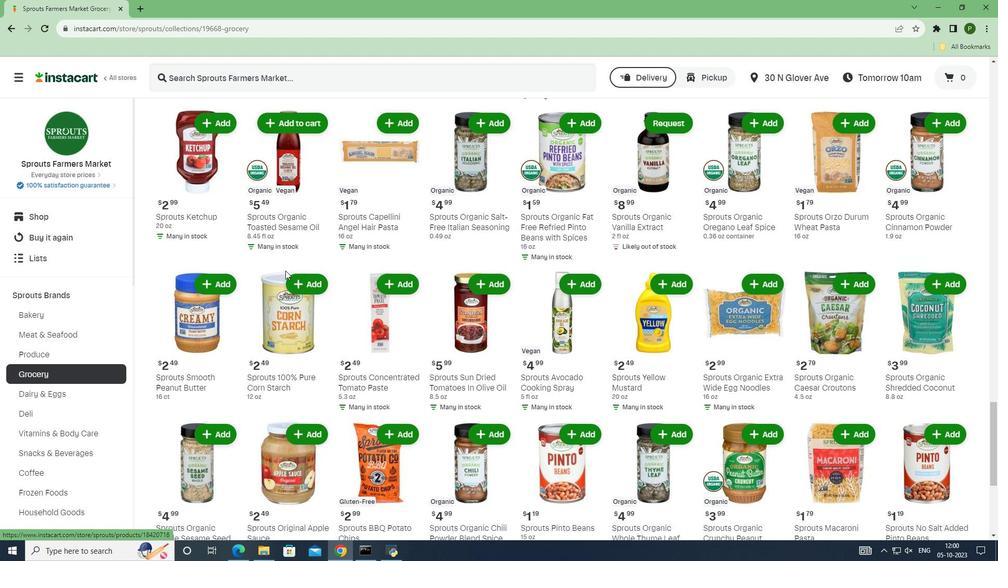 
Action: Mouse scrolled (285, 270) with delta (0, 0)
Screenshot: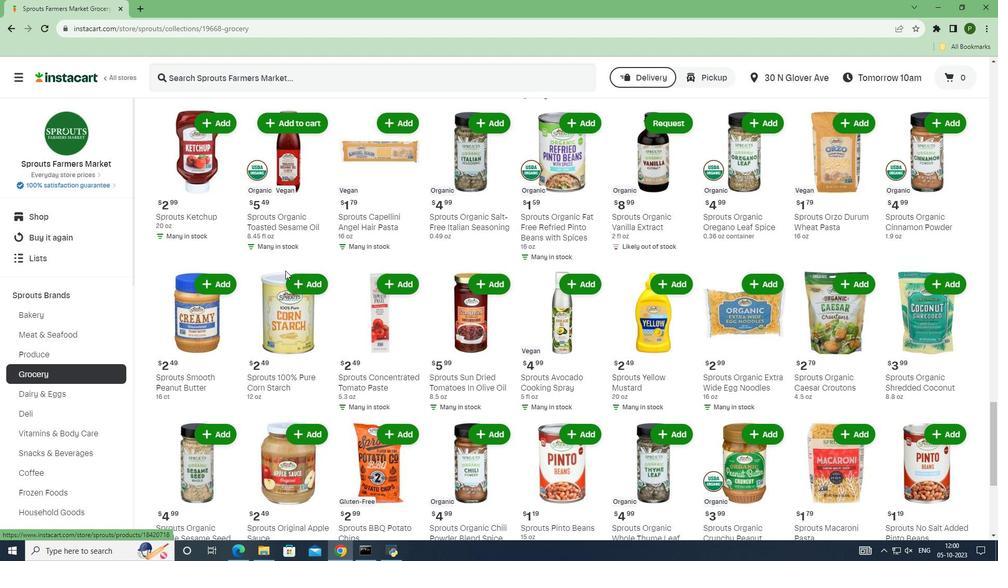 
Action: Mouse scrolled (285, 270) with delta (0, 0)
Screenshot: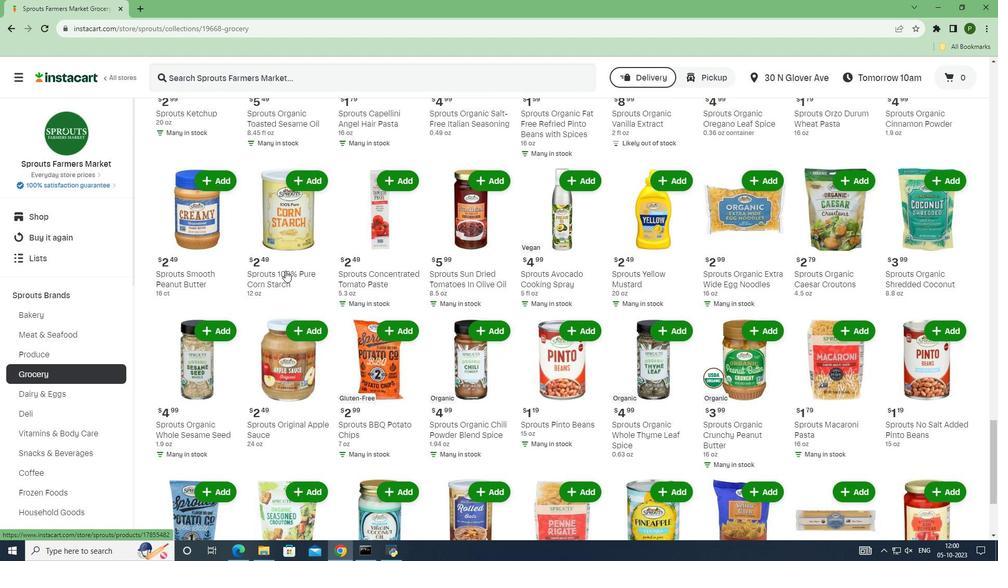
Action: Mouse scrolled (285, 270) with delta (0, 0)
Screenshot: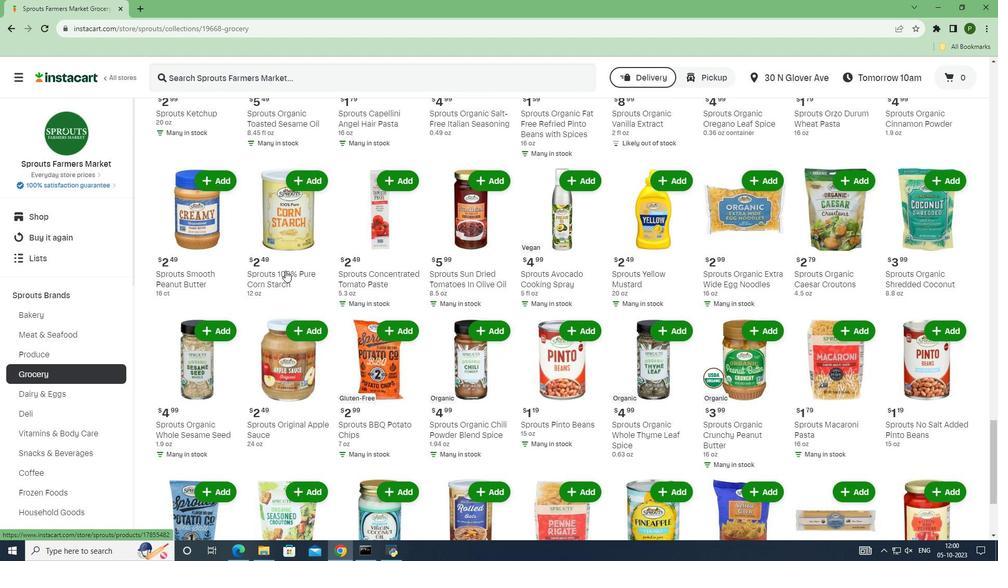 
Action: Mouse scrolled (285, 270) with delta (0, 0)
Screenshot: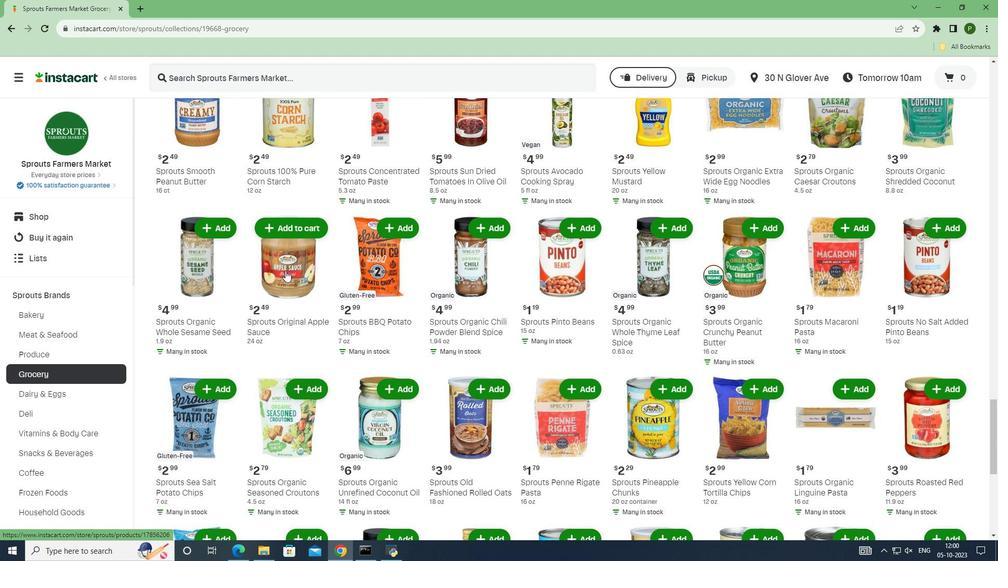 
Action: Mouse scrolled (285, 270) with delta (0, 0)
Screenshot: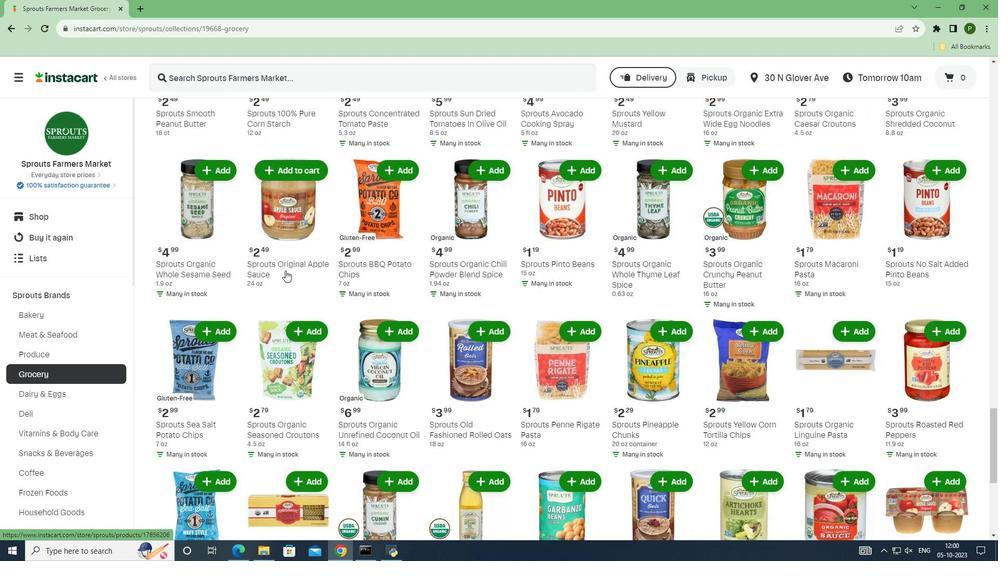 
Action: Mouse scrolled (285, 270) with delta (0, 0)
Screenshot: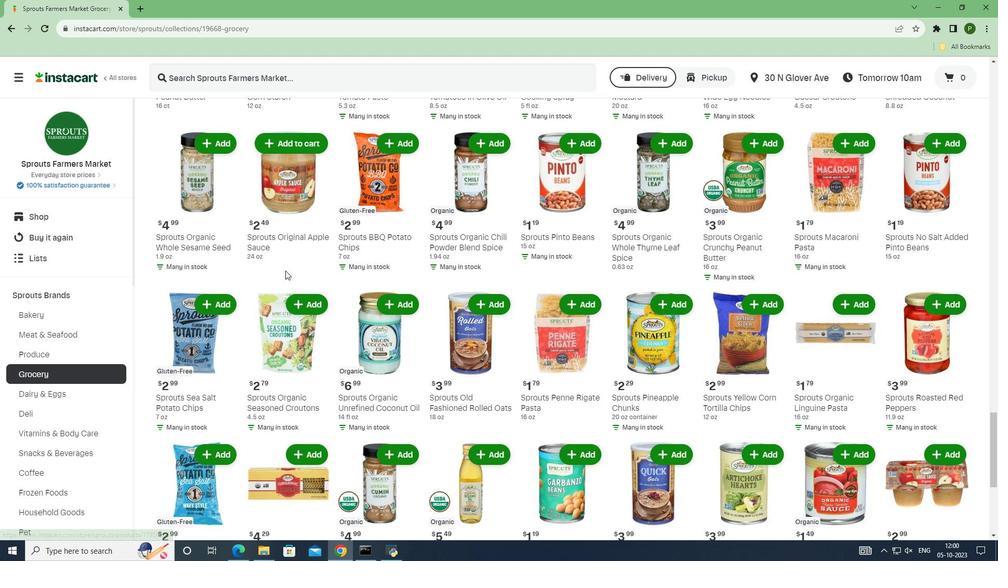 
Action: Mouse scrolled (285, 270) with delta (0, 0)
Screenshot: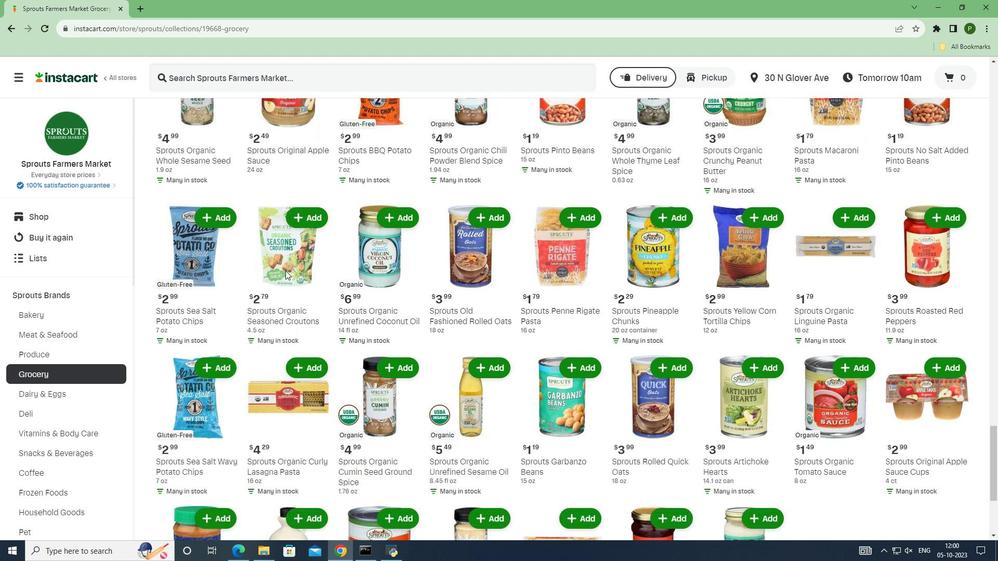 
Action: Mouse scrolled (285, 270) with delta (0, 0)
Screenshot: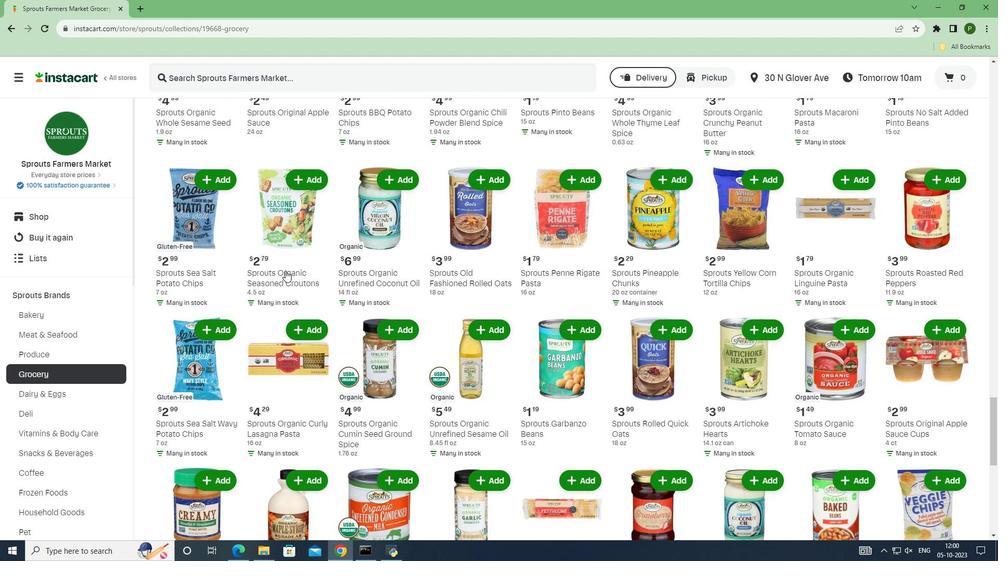 
Action: Mouse scrolled (285, 270) with delta (0, 0)
Screenshot: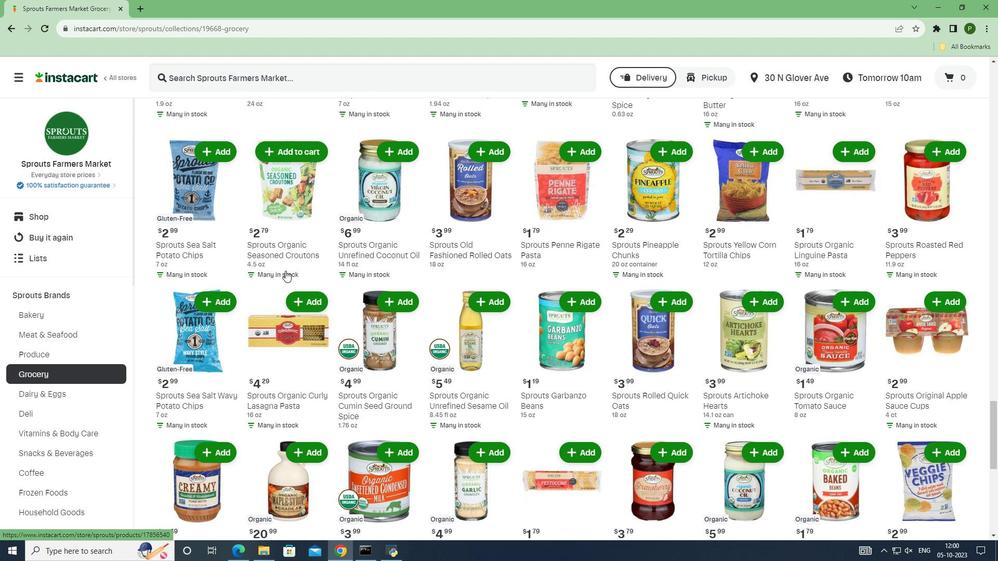
Action: Mouse scrolled (285, 270) with delta (0, 0)
Screenshot: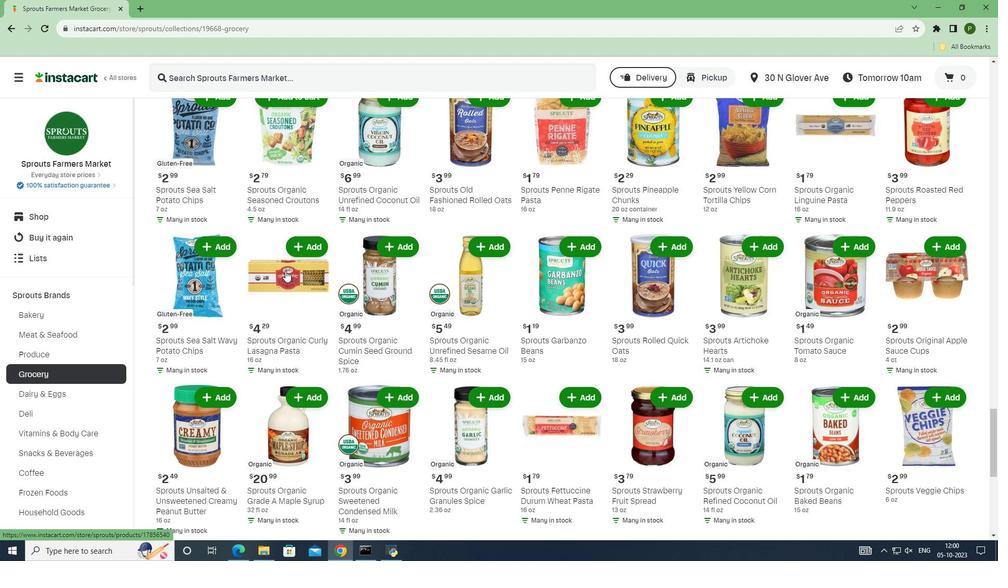 
Action: Mouse scrolled (285, 270) with delta (0, 0)
Screenshot: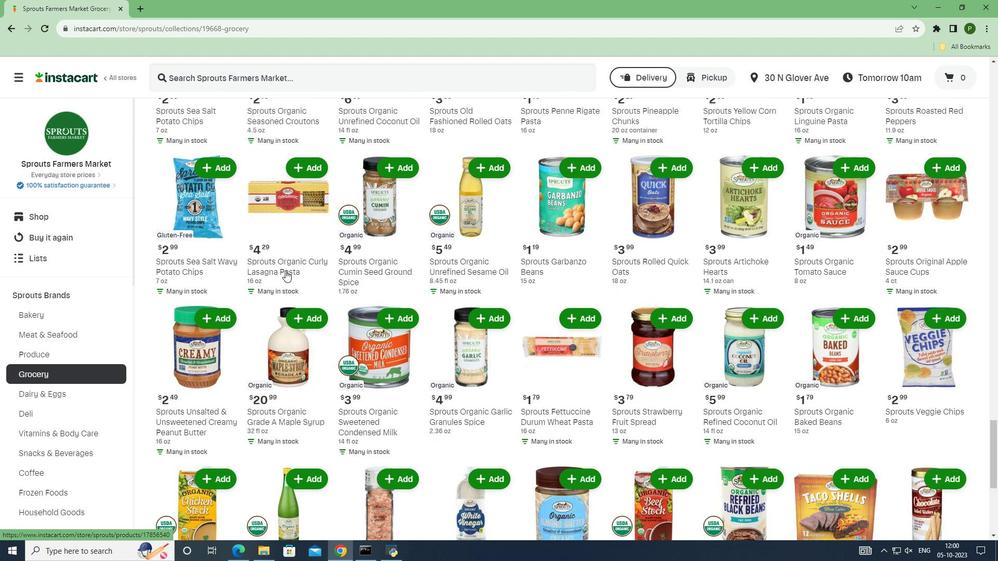 
Action: Mouse scrolled (285, 270) with delta (0, 0)
Screenshot: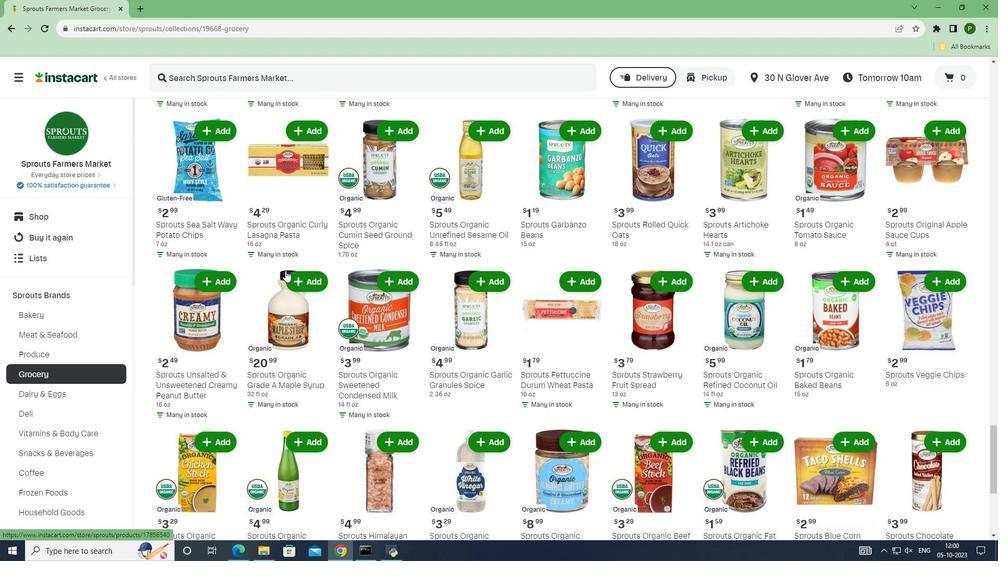 
Action: Mouse scrolled (285, 270) with delta (0, 0)
Screenshot: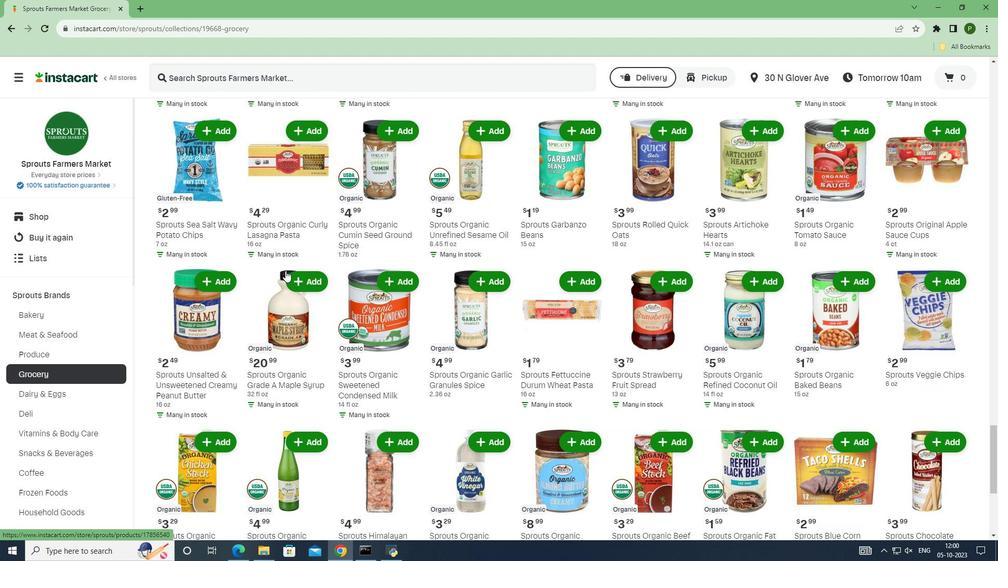 
Action: Mouse scrolled (285, 270) with delta (0, 0)
Screenshot: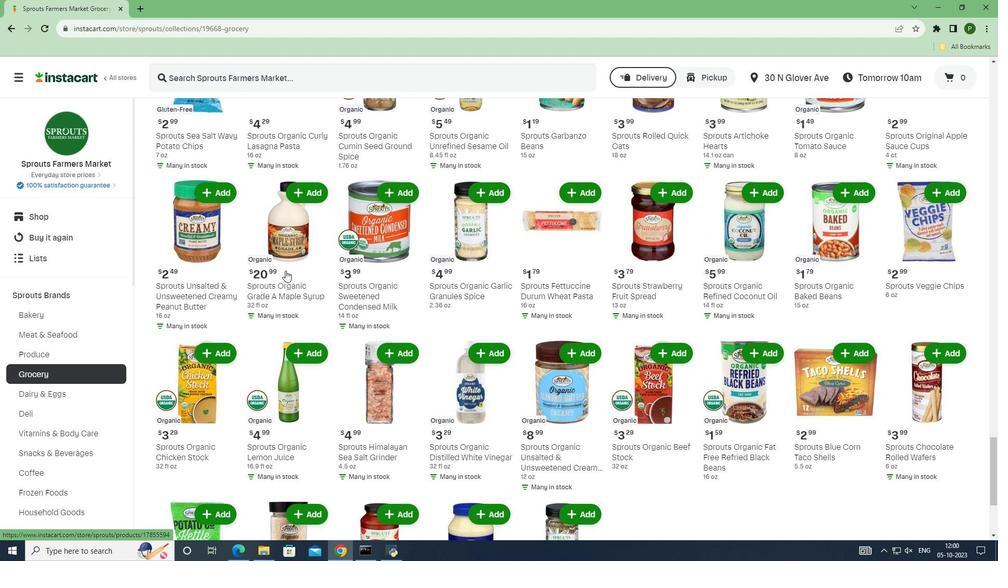 
Action: Mouse scrolled (285, 270) with delta (0, 0)
Screenshot: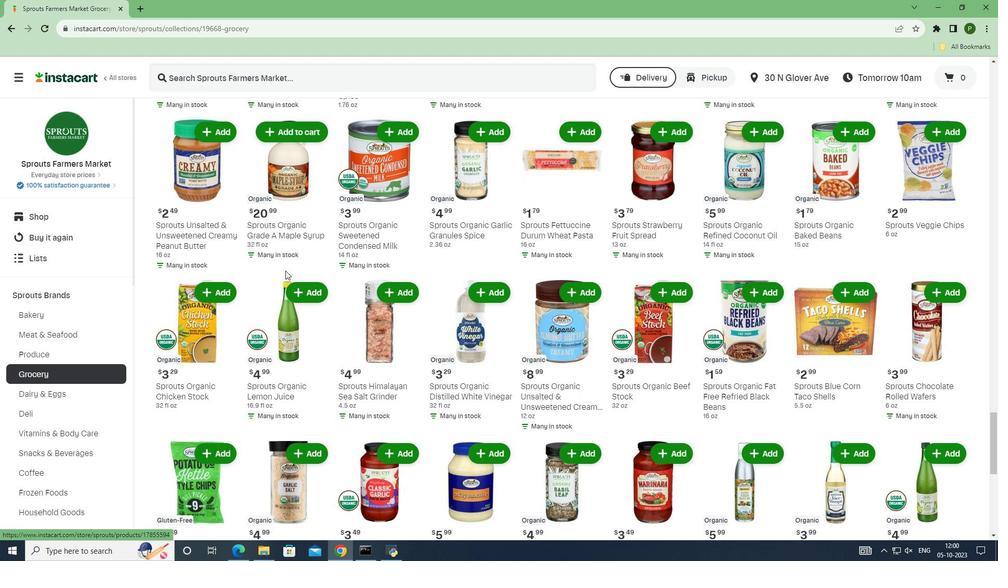 
Action: Mouse scrolled (285, 270) with delta (0, 0)
Screenshot: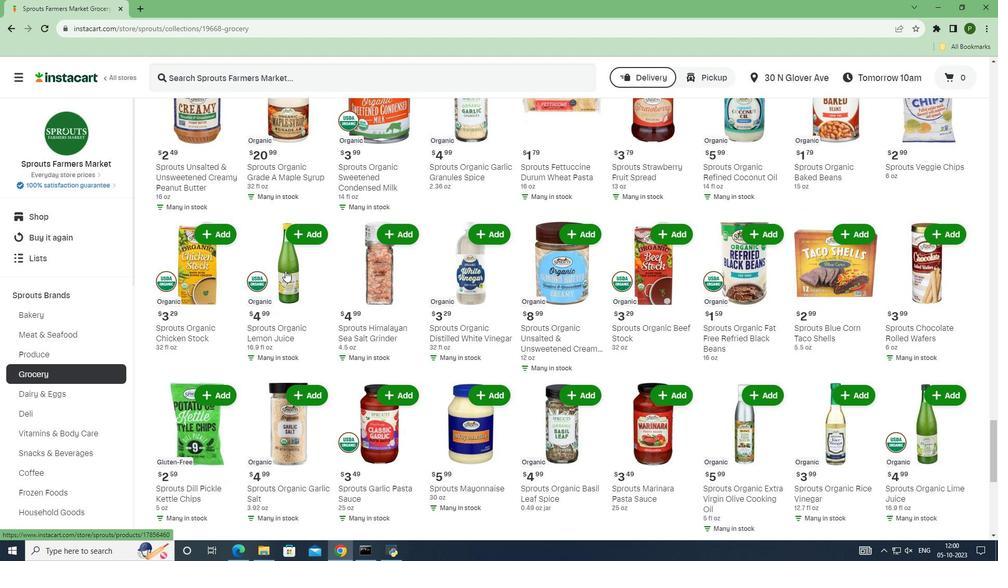 
Action: Mouse scrolled (285, 270) with delta (0, 0)
Screenshot: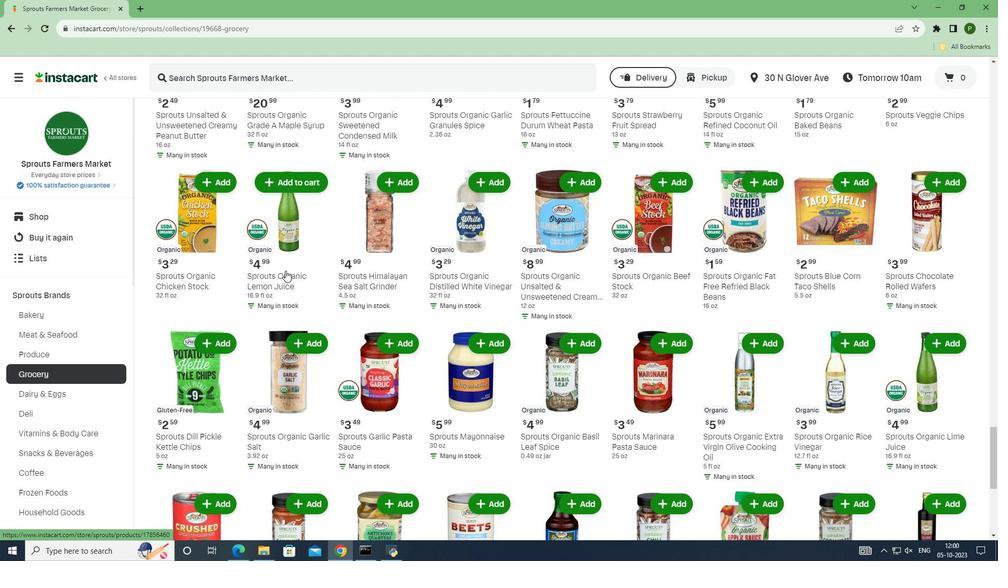 
Action: Mouse scrolled (285, 270) with delta (0, 0)
Screenshot: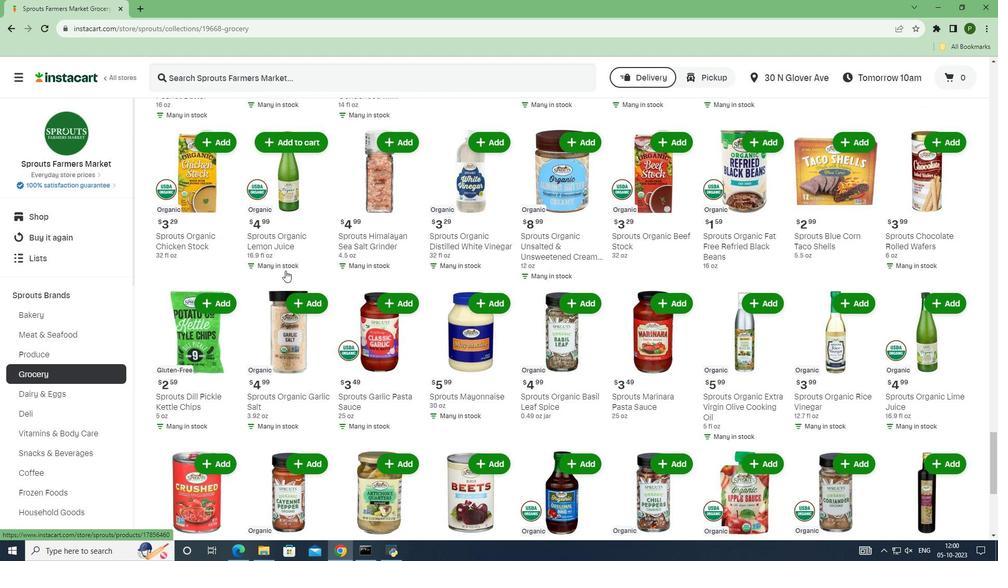 
Action: Mouse scrolled (285, 270) with delta (0, 0)
Screenshot: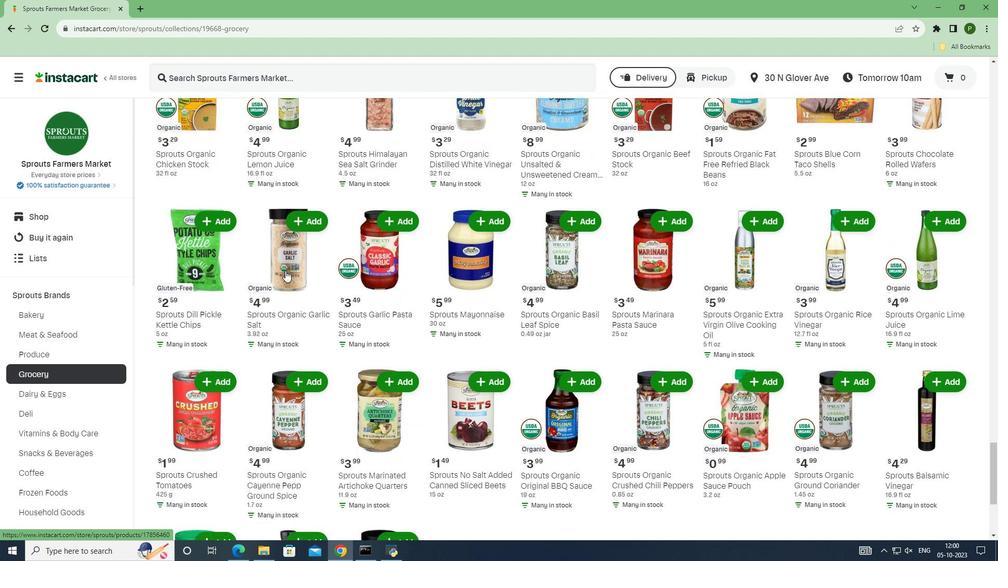 
Action: Mouse scrolled (285, 270) with delta (0, 0)
Screenshot: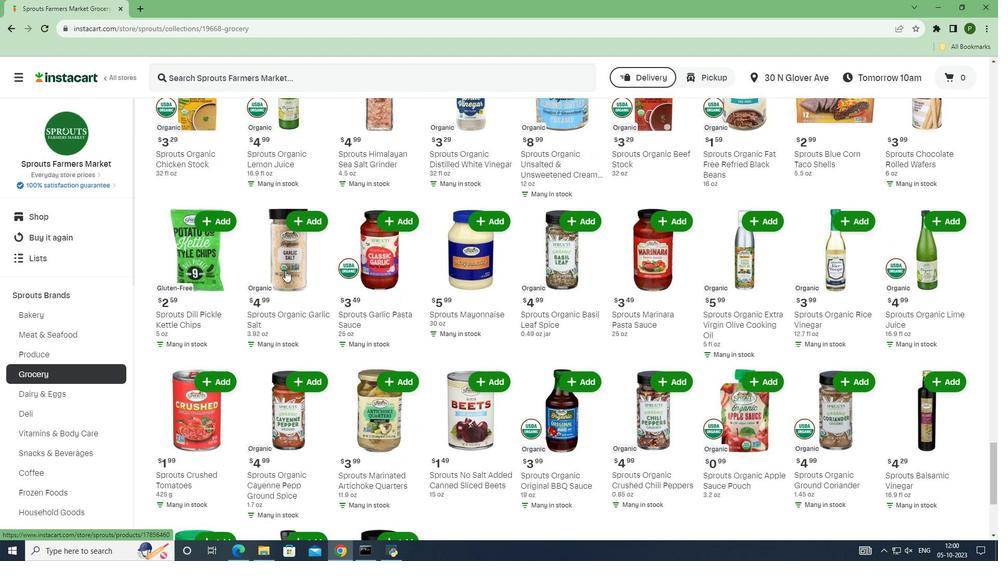 
Action: Mouse scrolled (285, 270) with delta (0, 0)
Screenshot: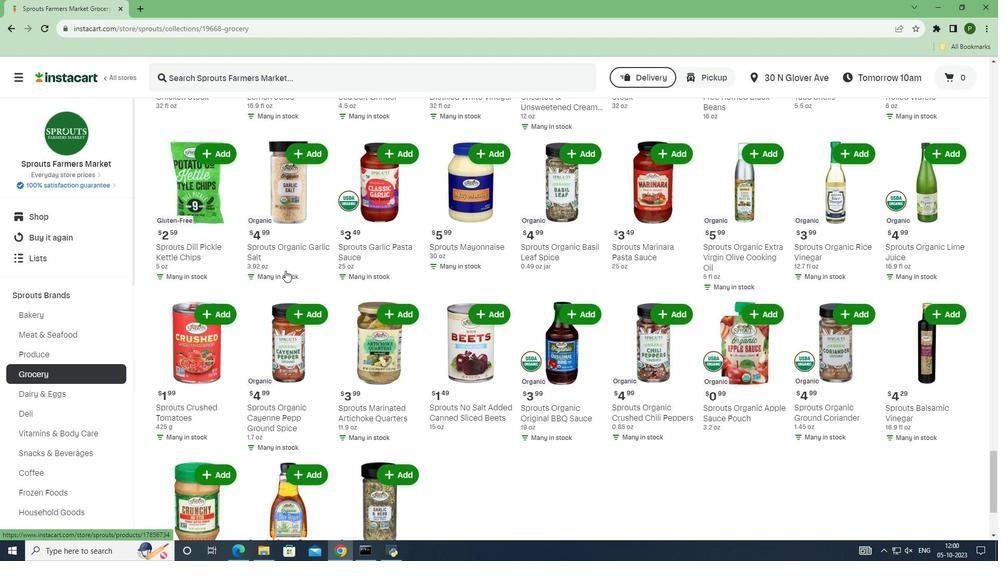 
Action: Mouse scrolled (285, 270) with delta (0, 0)
Screenshot: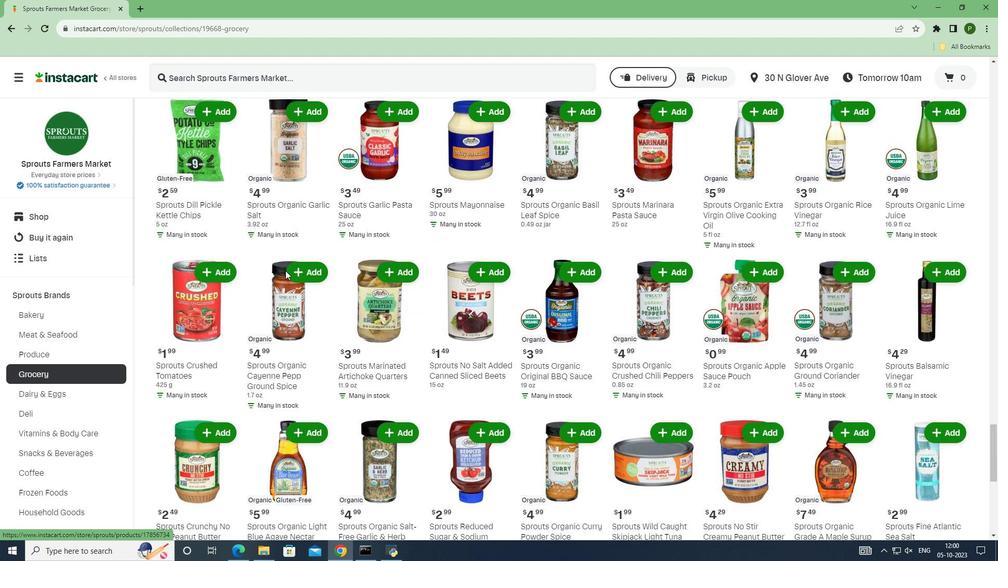 
Action: Mouse scrolled (285, 270) with delta (0, 0)
Screenshot: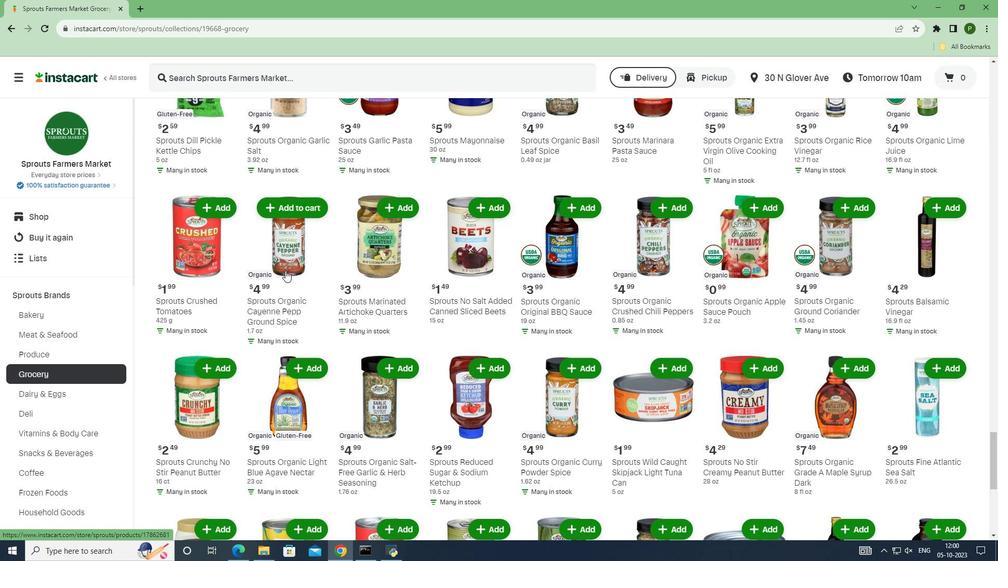 
Action: Mouse scrolled (285, 270) with delta (0, 0)
Screenshot: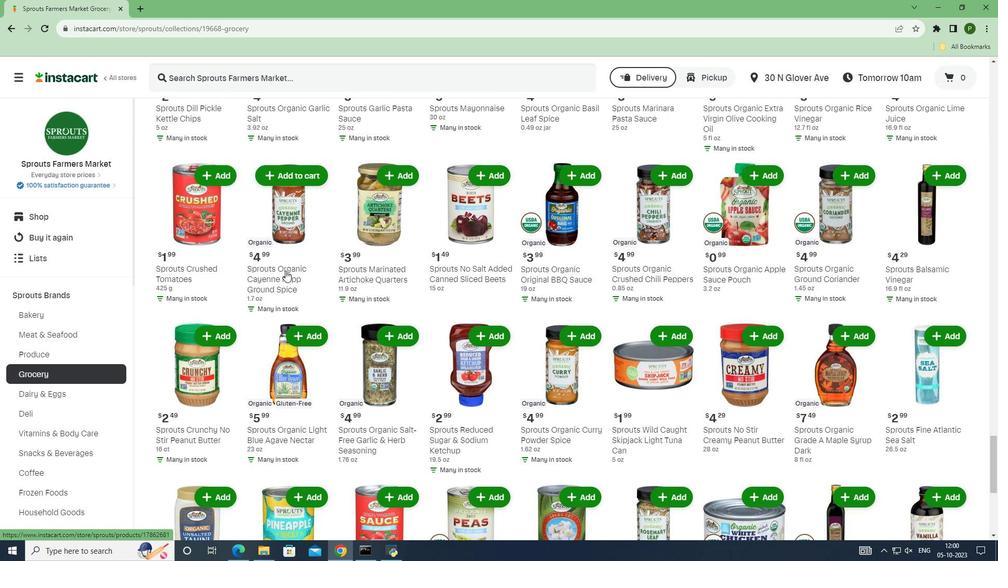 
Action: Mouse scrolled (285, 270) with delta (0, 0)
Screenshot: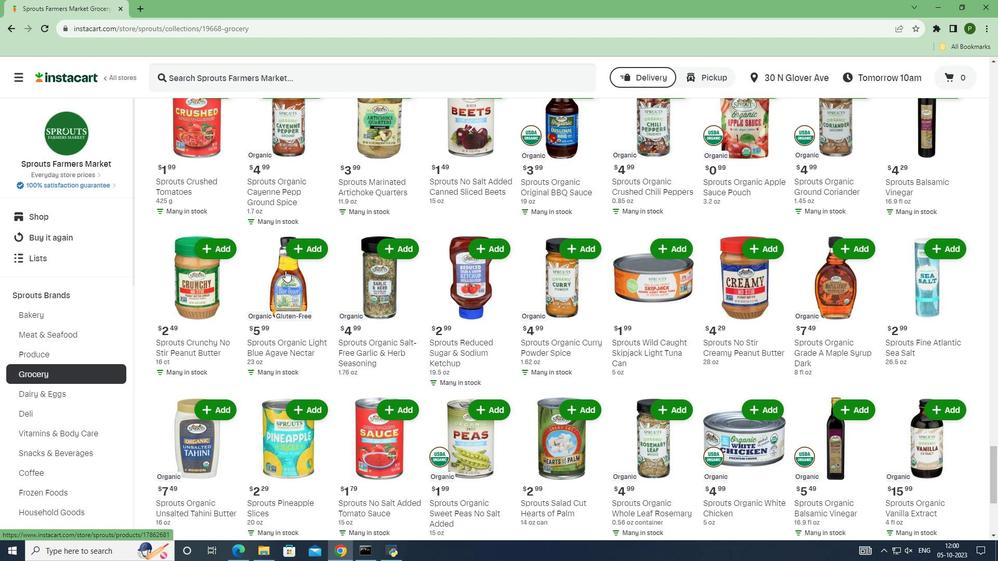 
Action: Mouse scrolled (285, 270) with delta (0, 0)
Screenshot: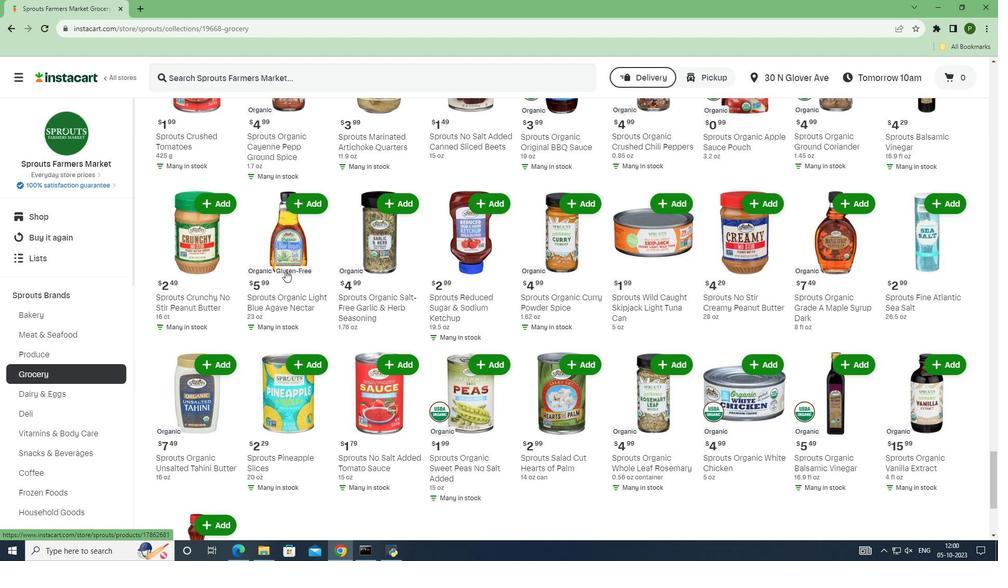 
Action: Mouse scrolled (285, 270) with delta (0, 0)
Screenshot: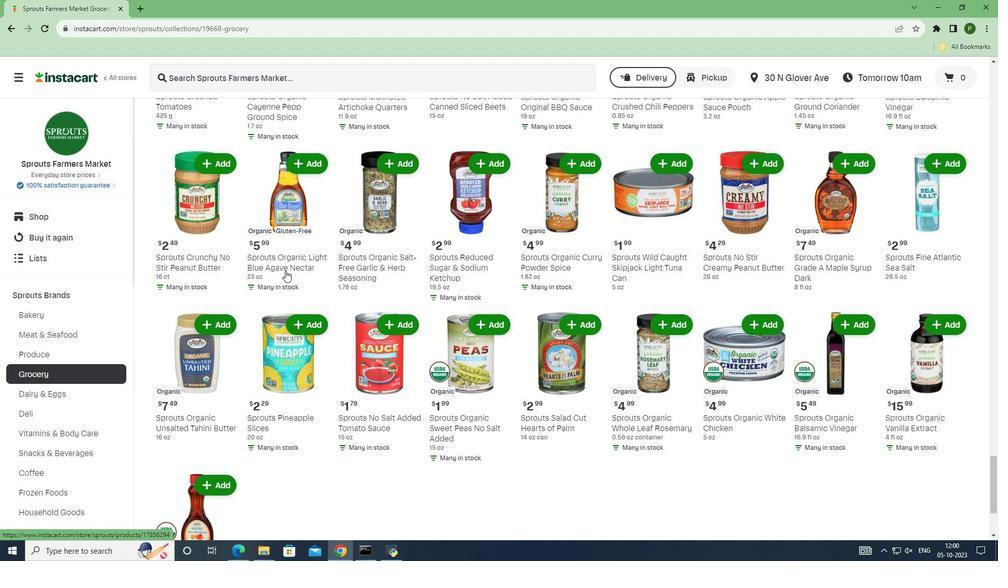 
Action: Mouse scrolled (285, 270) with delta (0, 0)
Screenshot: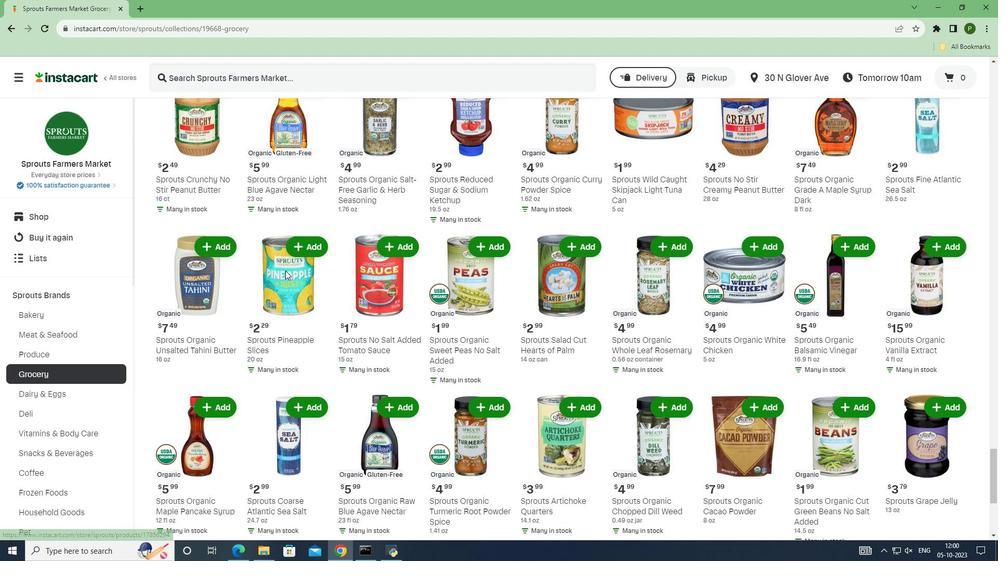 
Action: Mouse scrolled (285, 270) with delta (0, 0)
Screenshot: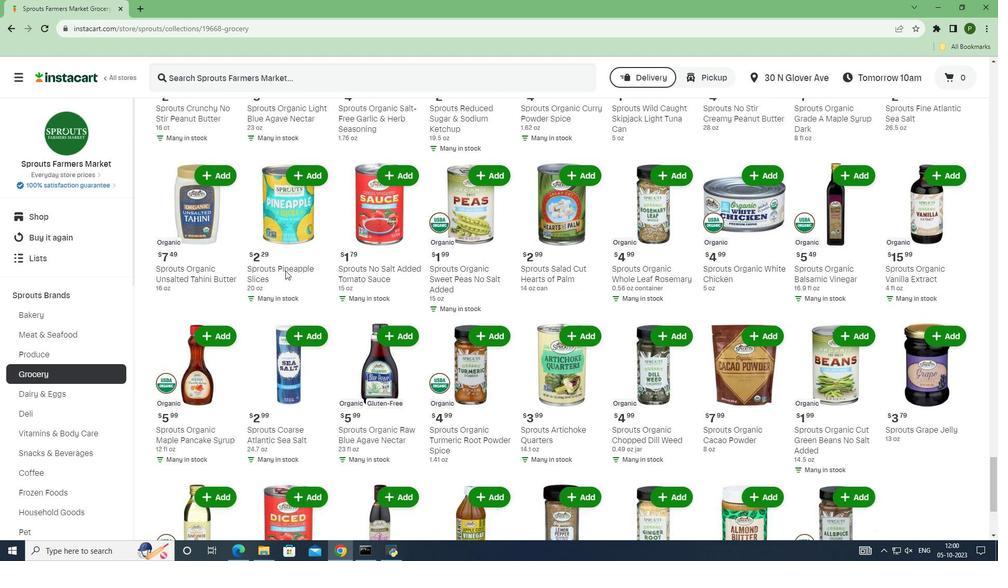 
Action: Mouse scrolled (285, 270) with delta (0, 0)
Screenshot: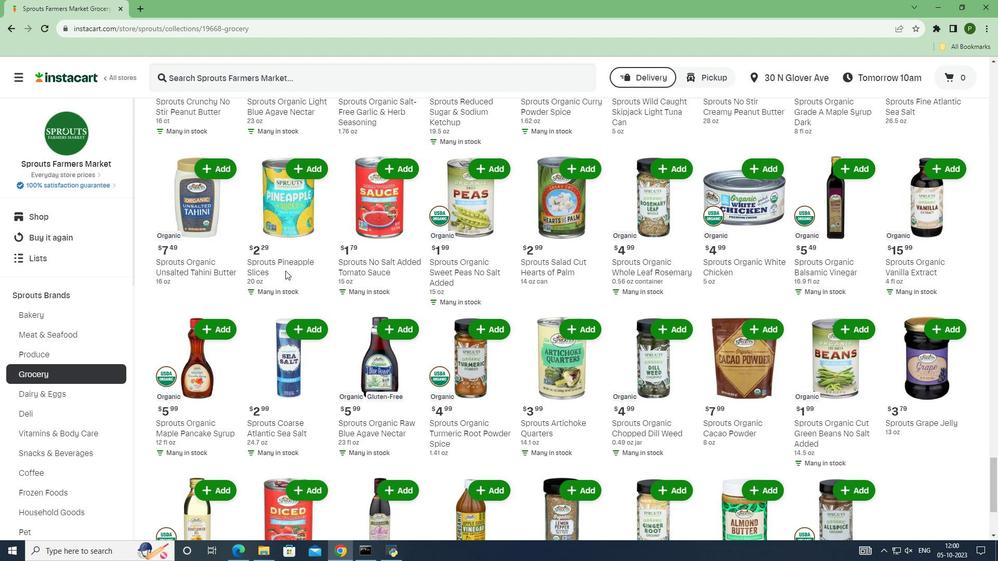 
Action: Mouse scrolled (285, 270) with delta (0, 0)
Screenshot: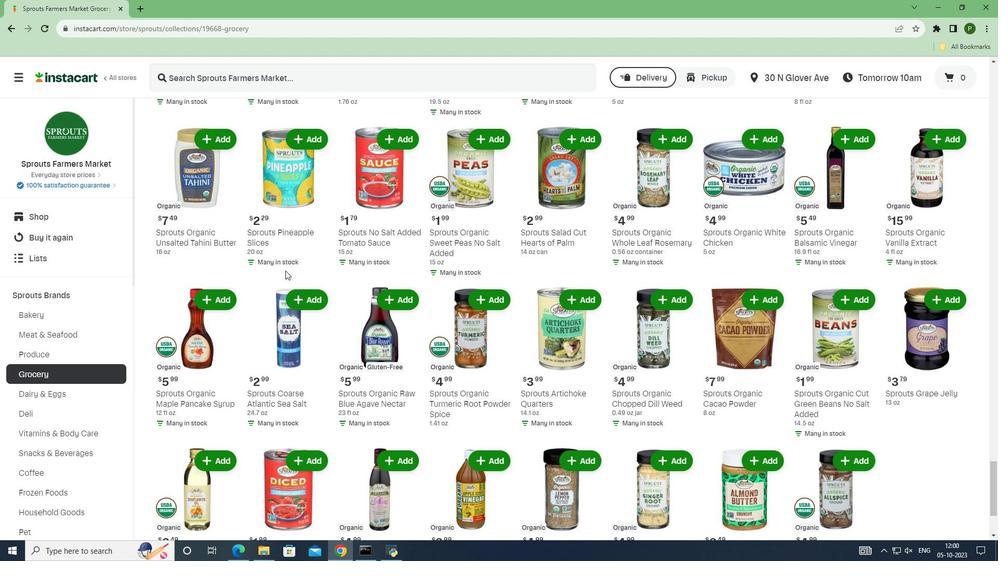 
Action: Mouse scrolled (285, 270) with delta (0, 0)
Screenshot: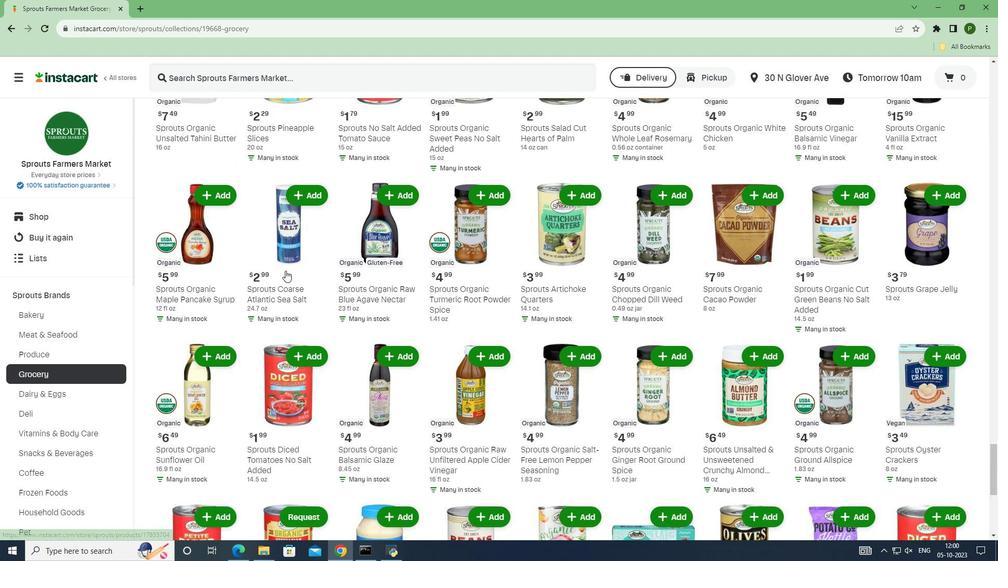 
Action: Mouse scrolled (285, 270) with delta (0, 0)
Screenshot: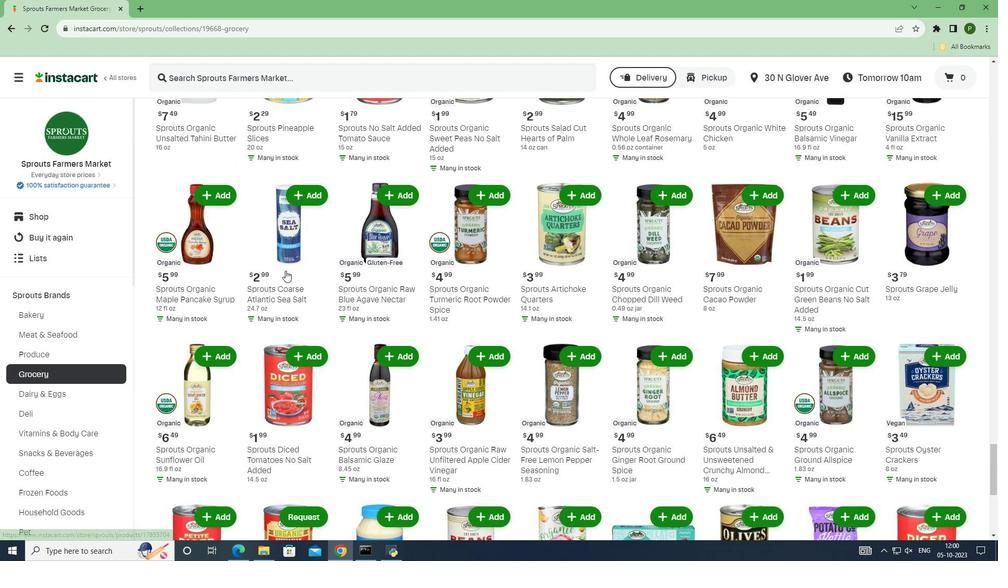 
Action: Mouse scrolled (285, 270) with delta (0, 0)
Screenshot: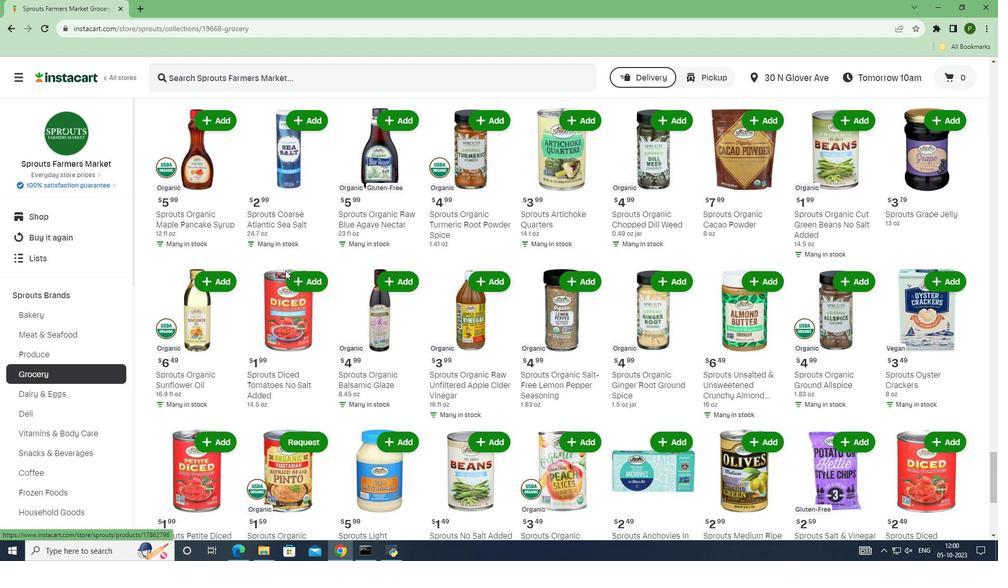 
Action: Mouse scrolled (285, 270) with delta (0, 0)
Screenshot: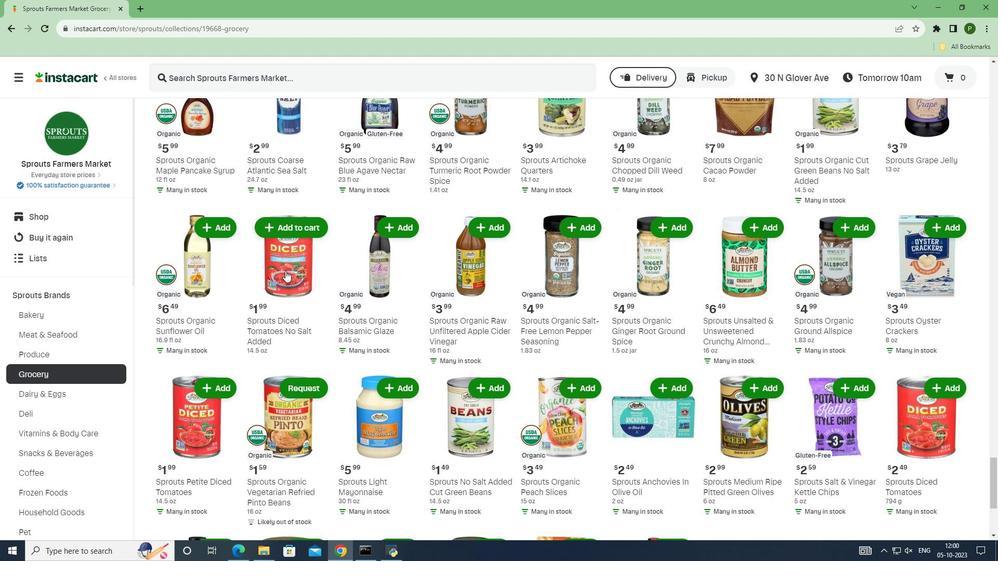 
Action: Mouse scrolled (285, 270) with delta (0, 0)
Screenshot: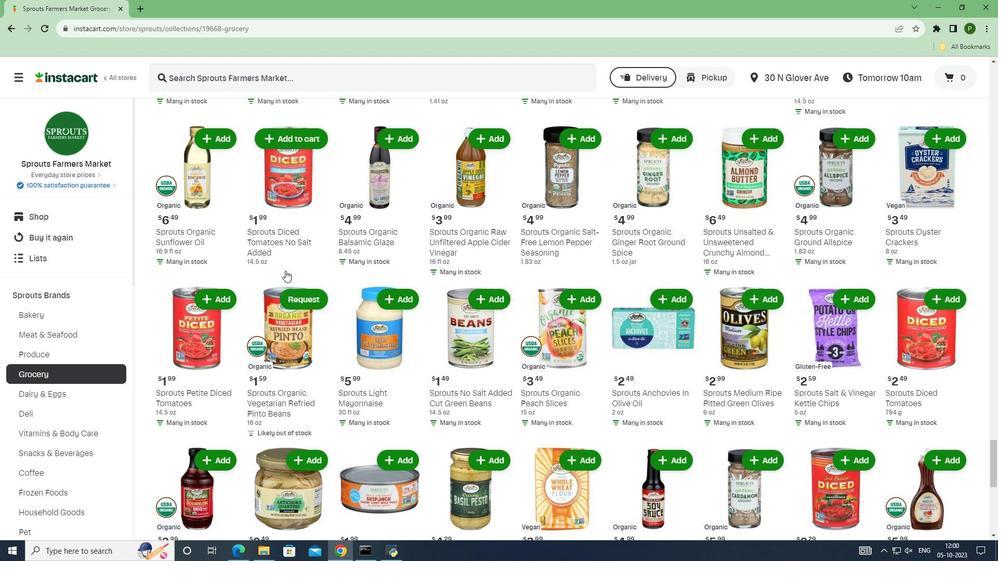 
Action: Mouse moved to (833, 282)
Screenshot: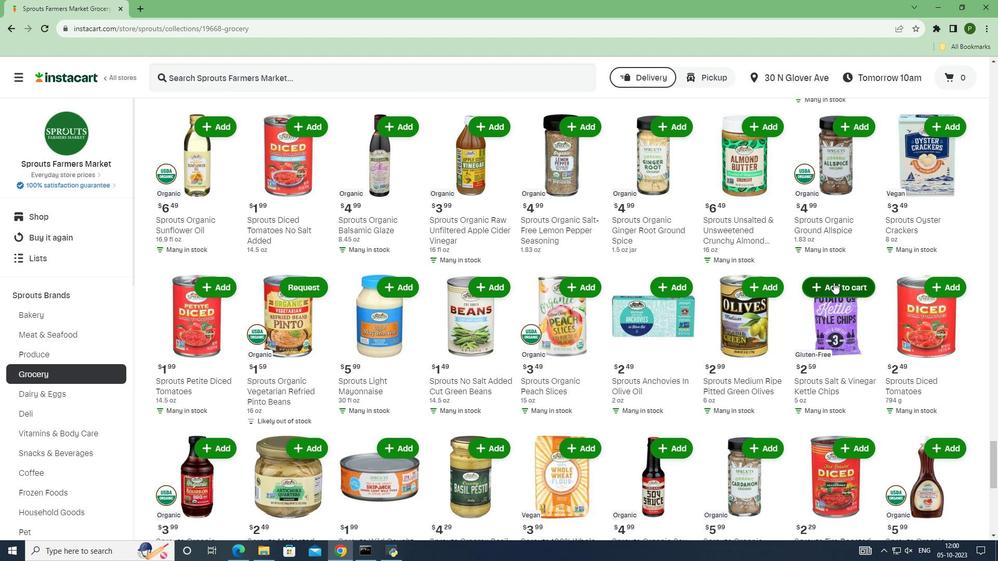 
Action: Mouse pressed left at (833, 282)
Screenshot: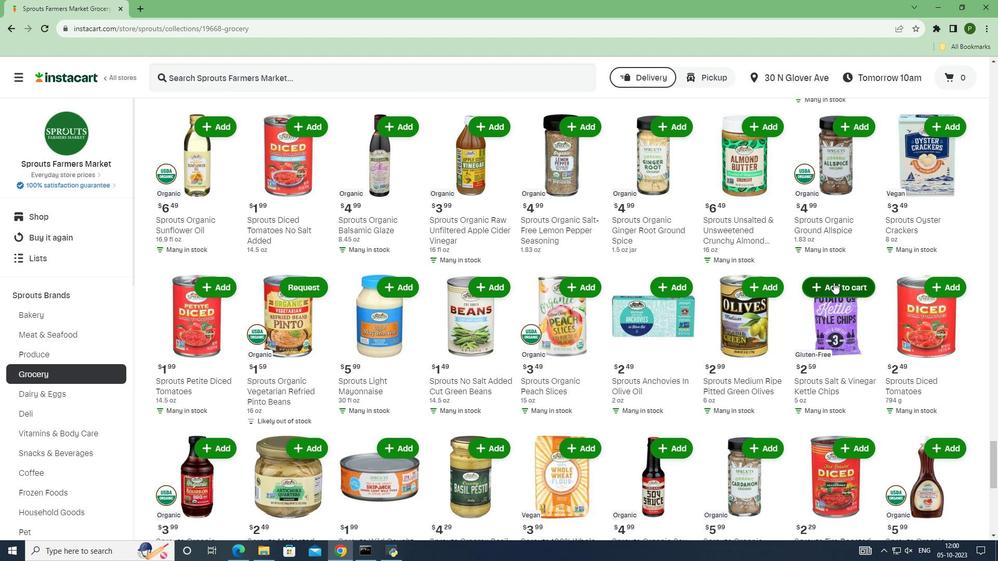 
